 Task: Search one way flight ticket for 1 adult, 1 child, 1 infant in seat in premium economy from Hobbs: Lea County Regional Airport to Greenville: Pitt-greenville Airport on 5-2-2023. Choice of flights is United. Number of bags: 2 carry on bags and 4 checked bags. Outbound departure time preference is 6:30.
Action: Mouse moved to (245, 320)
Screenshot: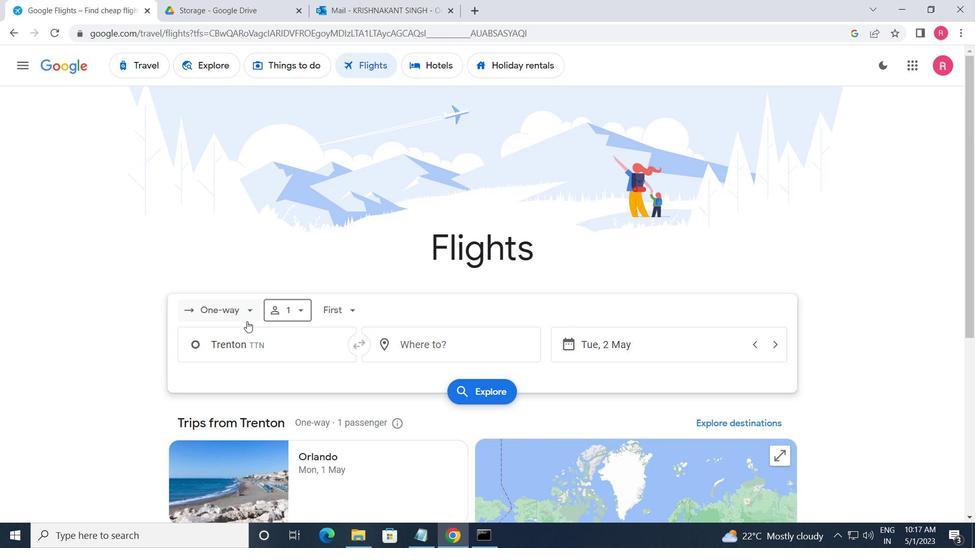 
Action: Mouse pressed left at (245, 320)
Screenshot: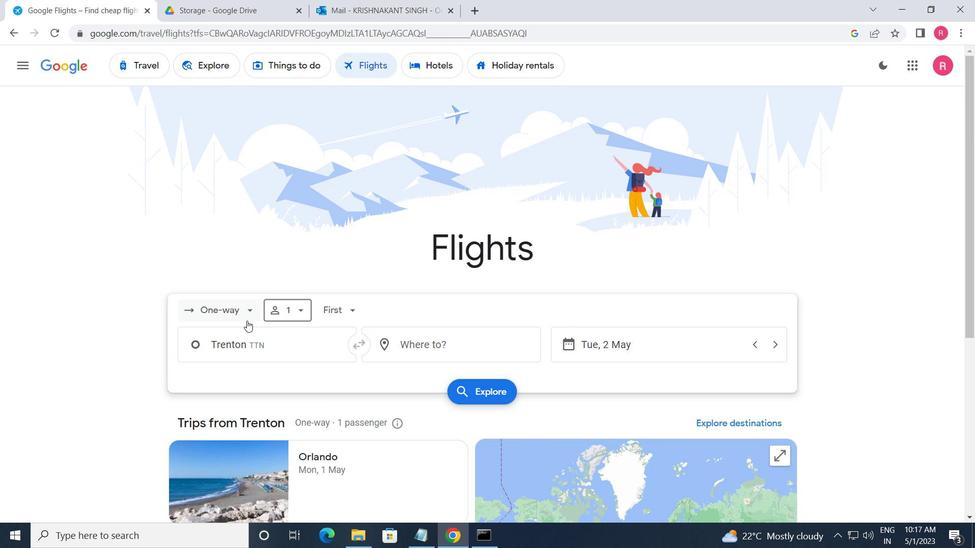 
Action: Mouse moved to (244, 374)
Screenshot: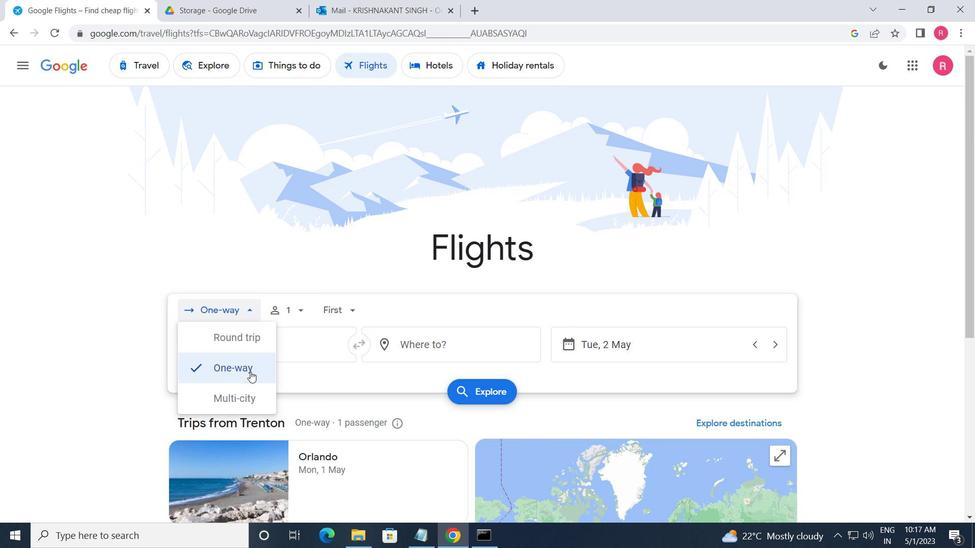 
Action: Mouse pressed left at (244, 374)
Screenshot: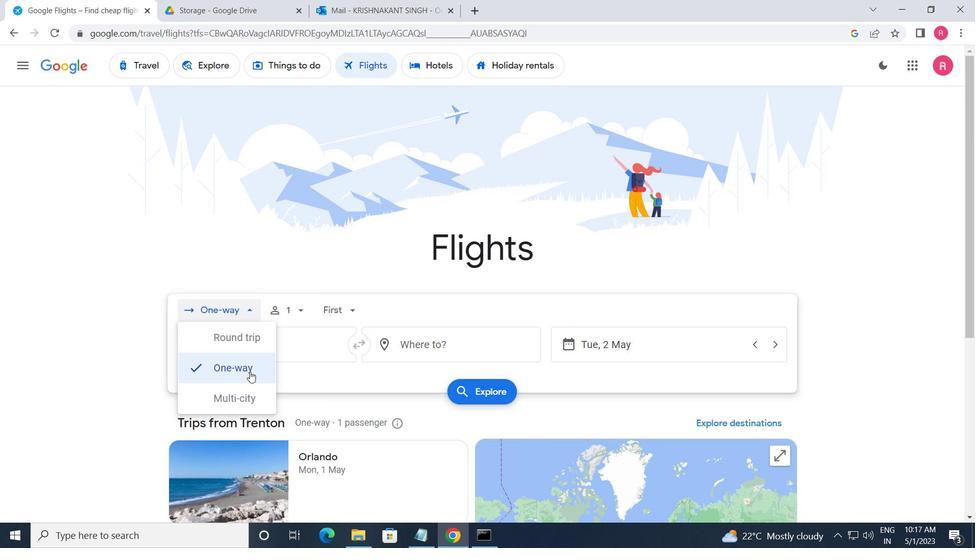 
Action: Mouse moved to (286, 316)
Screenshot: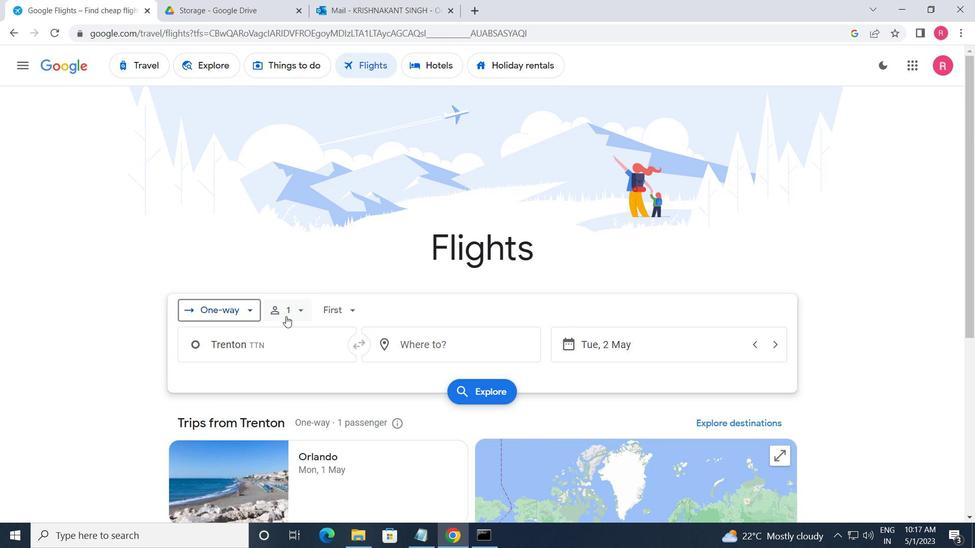 
Action: Mouse pressed left at (286, 316)
Screenshot: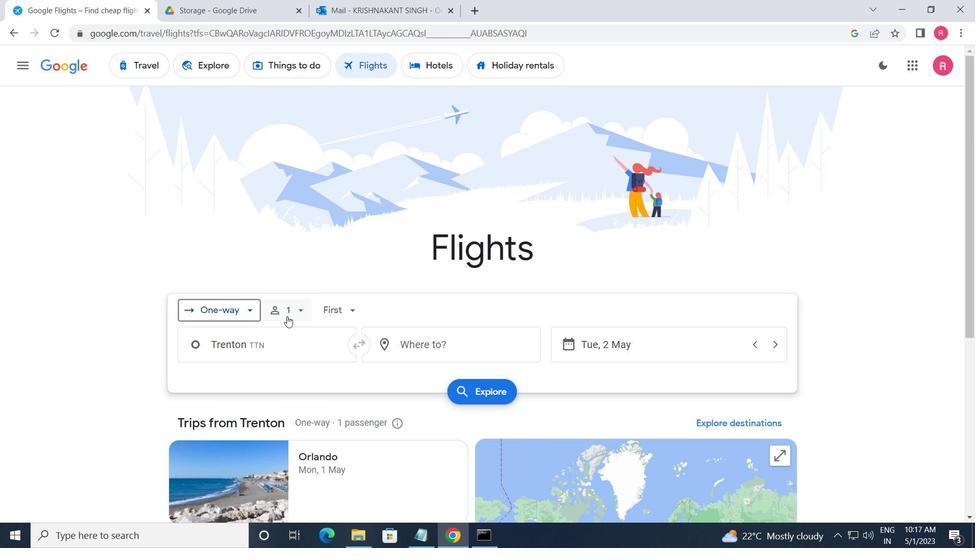 
Action: Mouse moved to (396, 347)
Screenshot: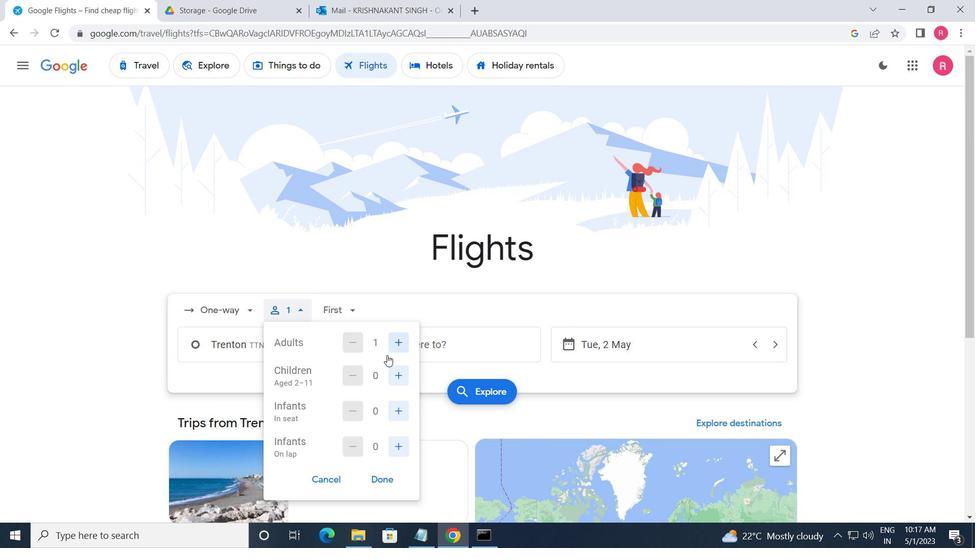
Action: Mouse pressed left at (396, 347)
Screenshot: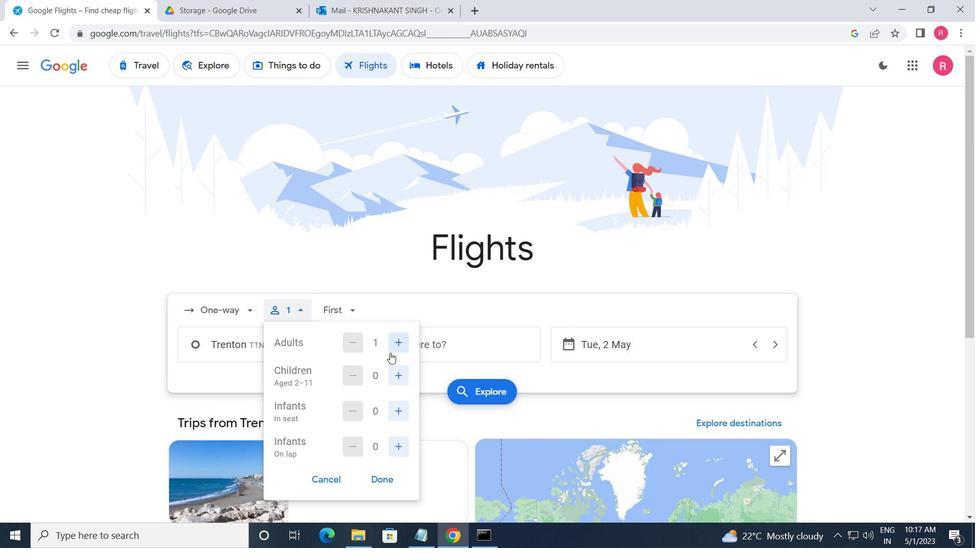
Action: Mouse moved to (396, 347)
Screenshot: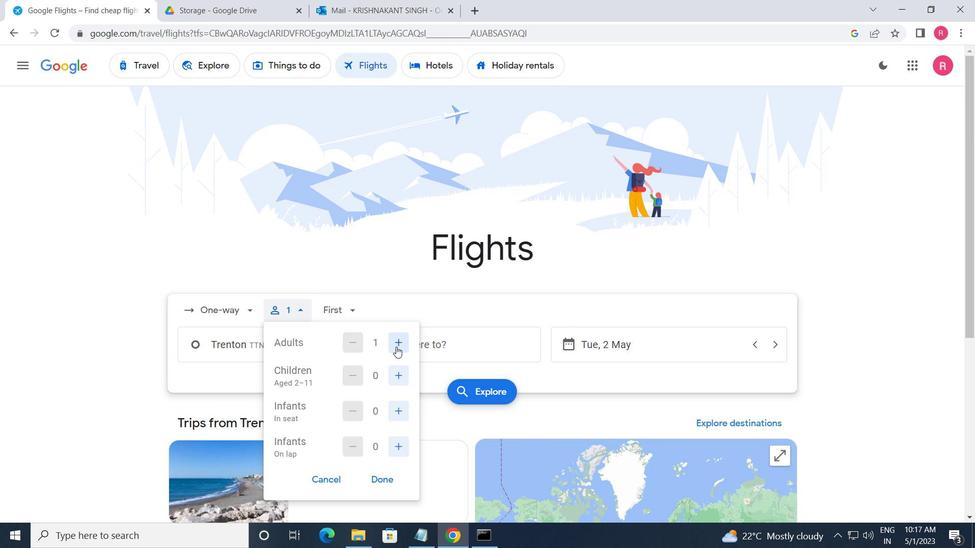 
Action: Mouse pressed left at (396, 347)
Screenshot: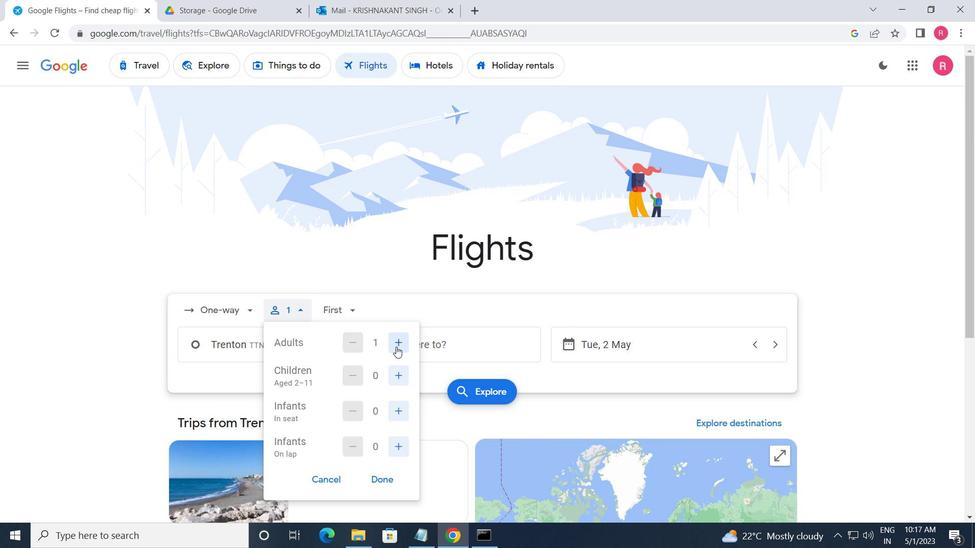 
Action: Mouse pressed left at (396, 347)
Screenshot: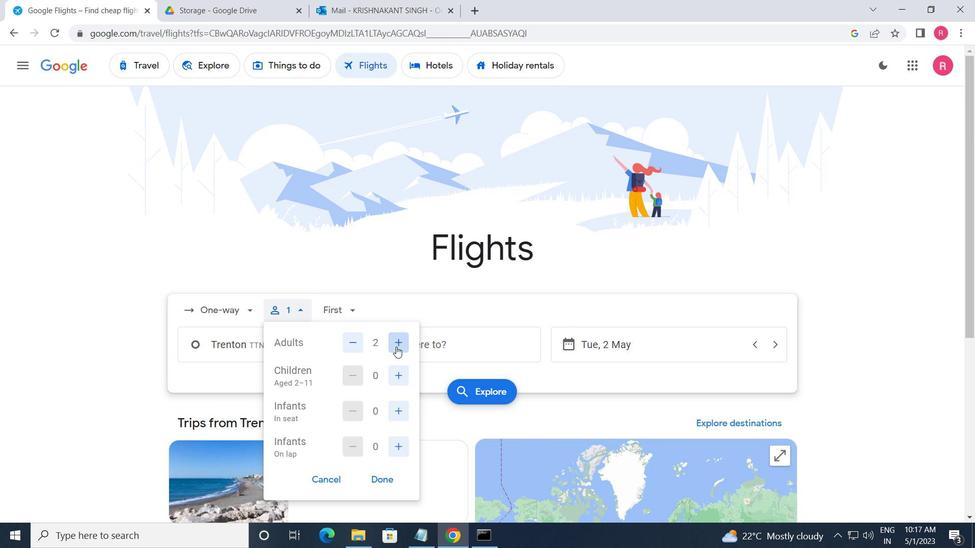 
Action: Mouse pressed left at (396, 347)
Screenshot: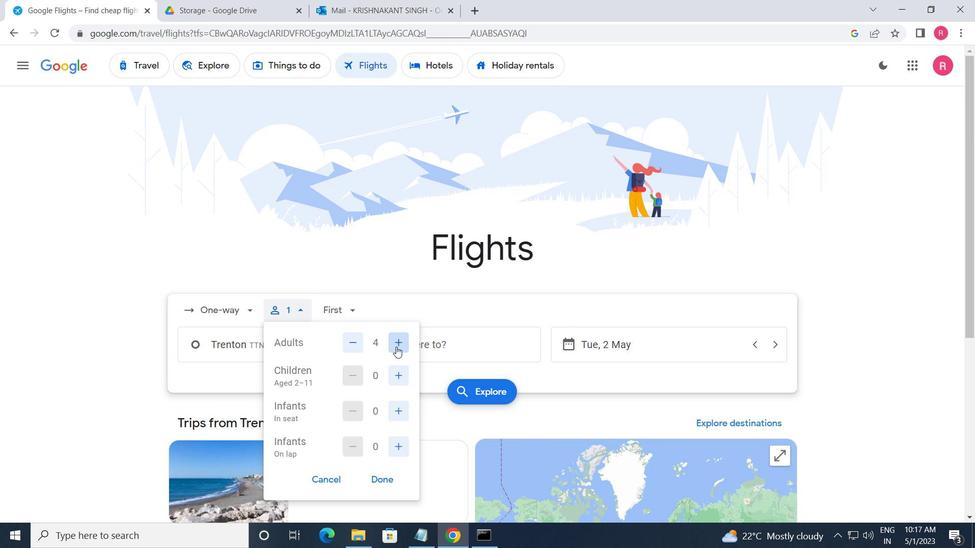 
Action: Mouse moved to (395, 370)
Screenshot: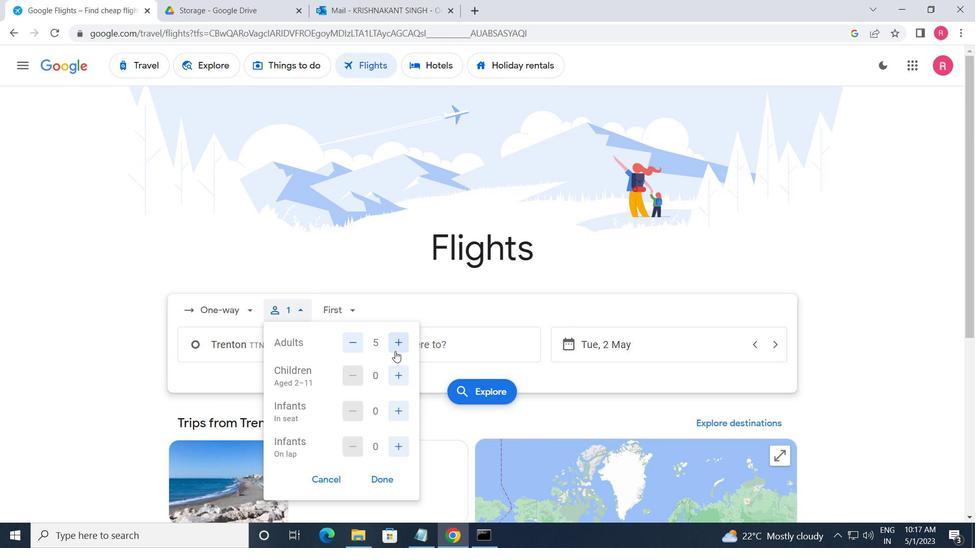 
Action: Mouse pressed left at (395, 370)
Screenshot: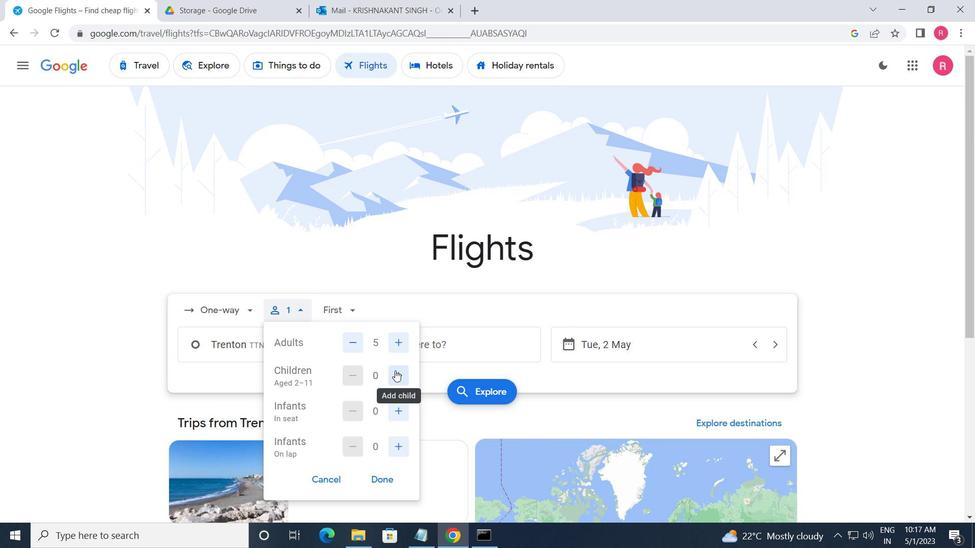 
Action: Mouse pressed left at (395, 370)
Screenshot: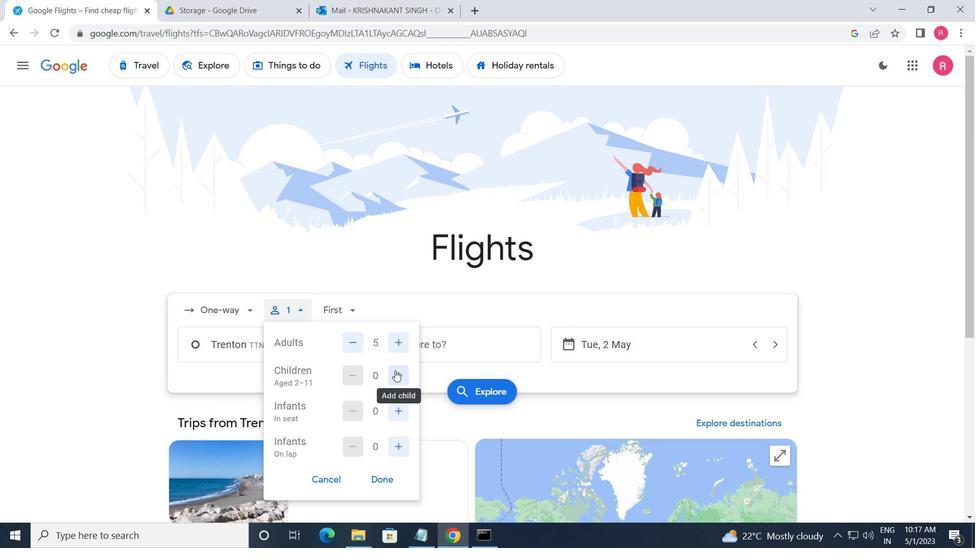 
Action: Mouse moved to (396, 415)
Screenshot: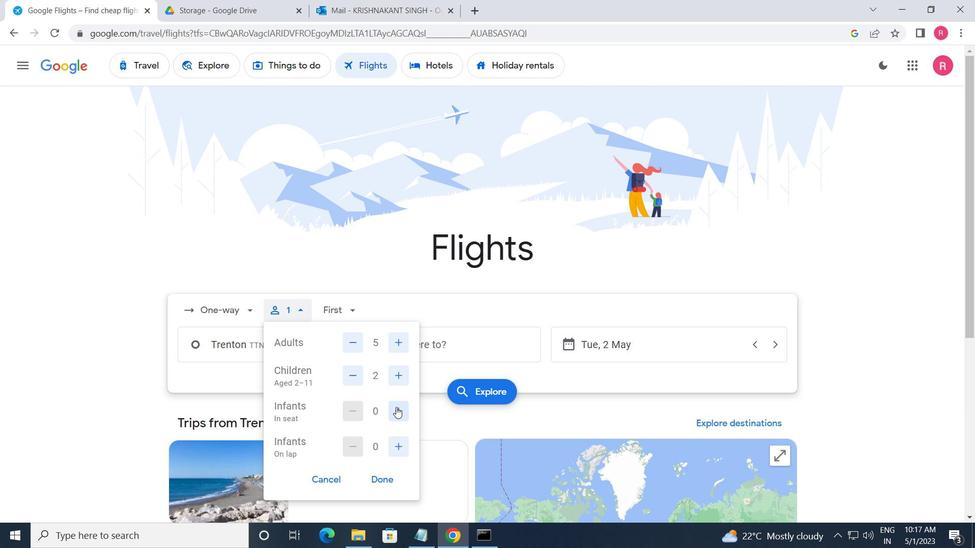 
Action: Mouse pressed left at (396, 415)
Screenshot: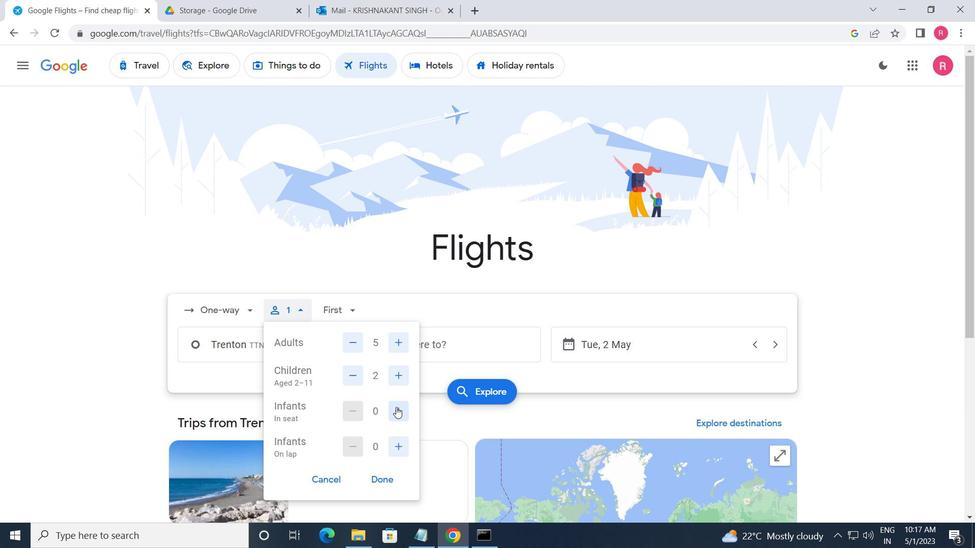 
Action: Mouse moved to (397, 445)
Screenshot: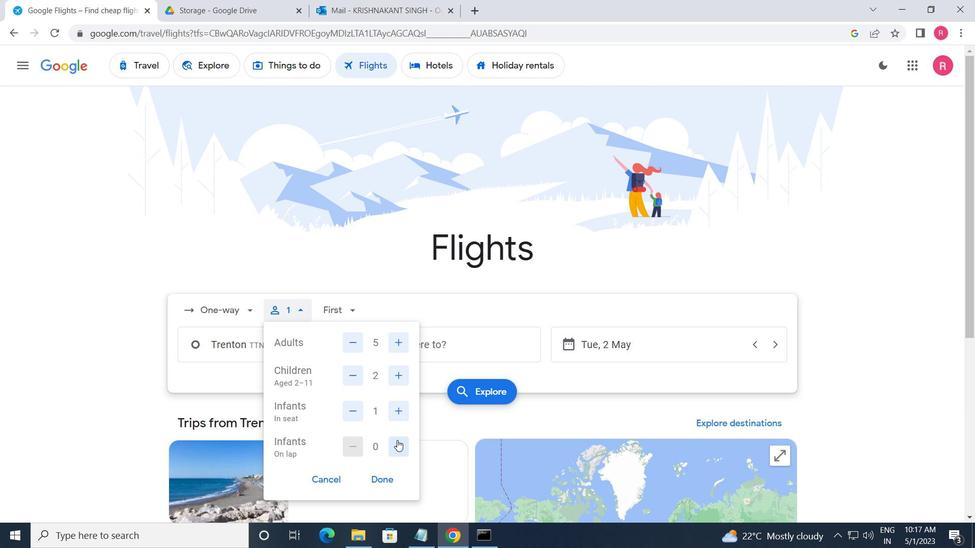 
Action: Mouse pressed left at (397, 445)
Screenshot: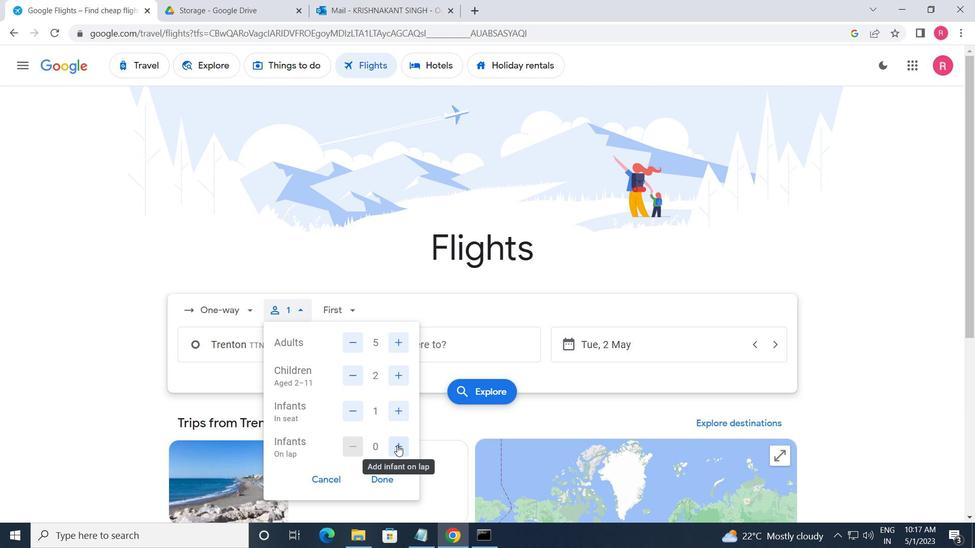 
Action: Mouse moved to (388, 478)
Screenshot: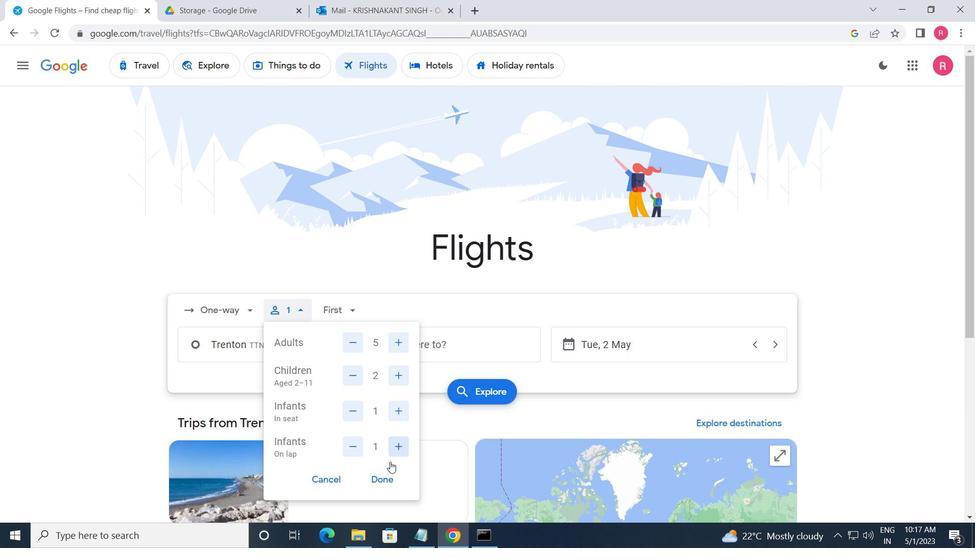 
Action: Mouse pressed left at (388, 478)
Screenshot: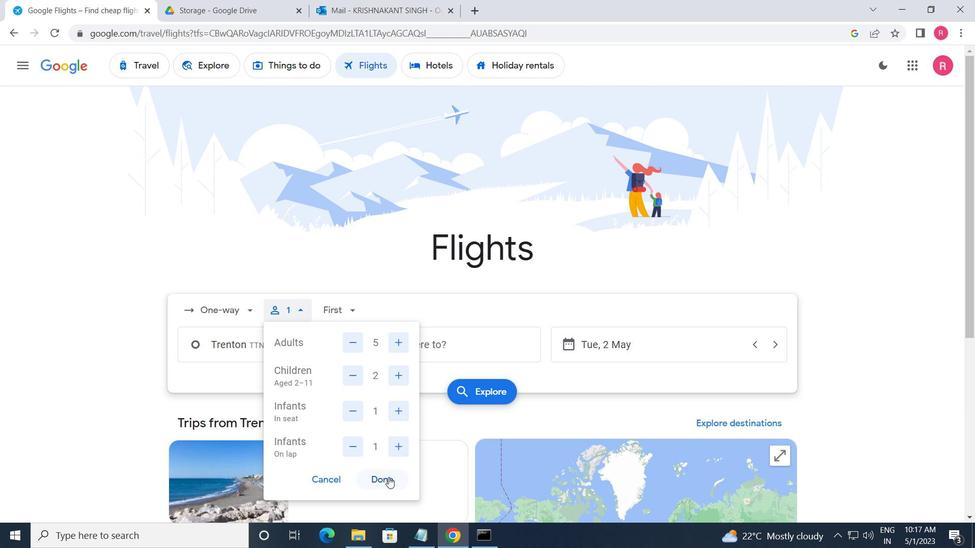 
Action: Mouse moved to (333, 311)
Screenshot: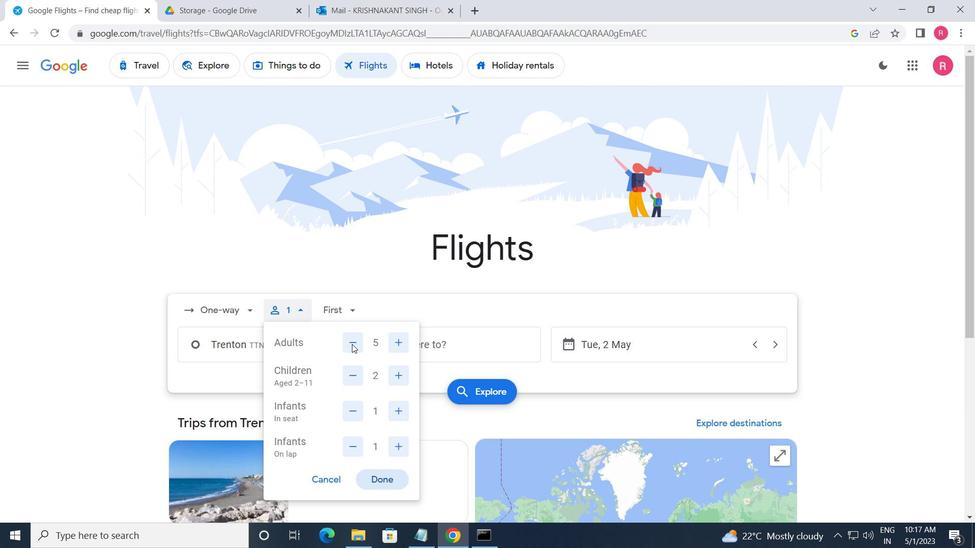 
Action: Mouse pressed left at (333, 311)
Screenshot: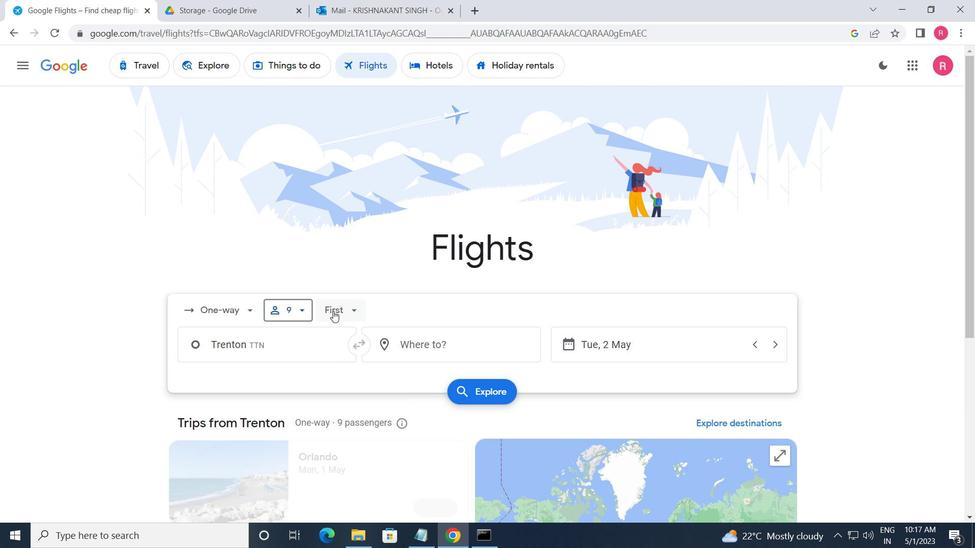 
Action: Mouse moved to (385, 340)
Screenshot: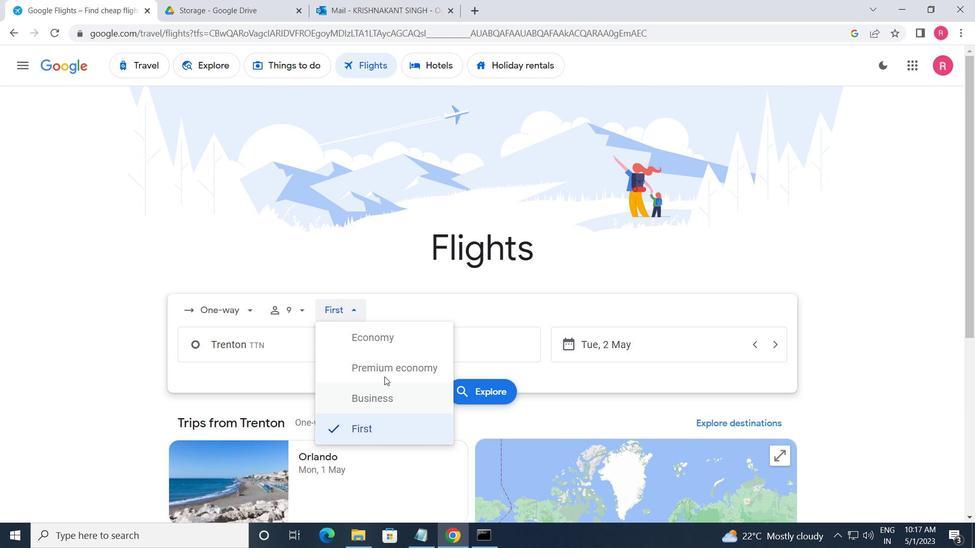 
Action: Mouse pressed left at (385, 340)
Screenshot: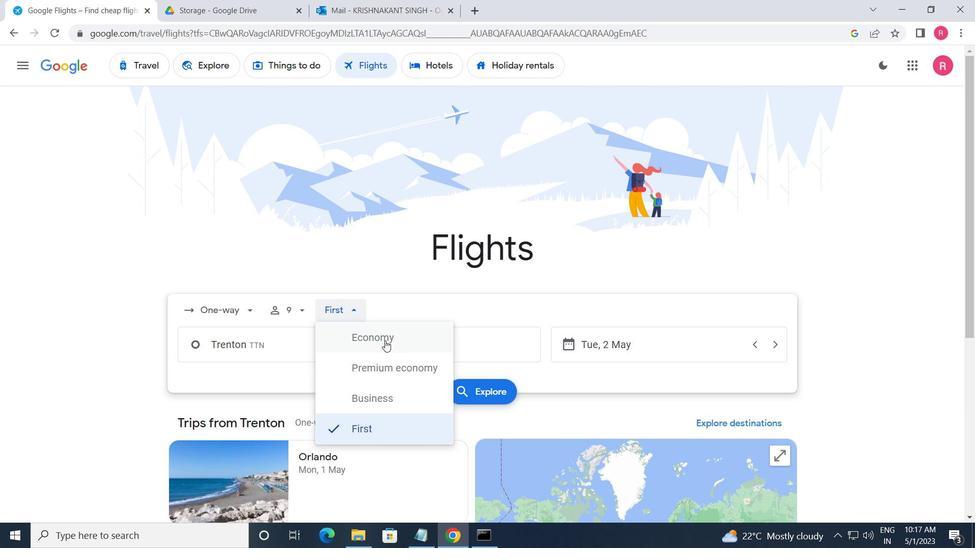 
Action: Mouse moved to (319, 354)
Screenshot: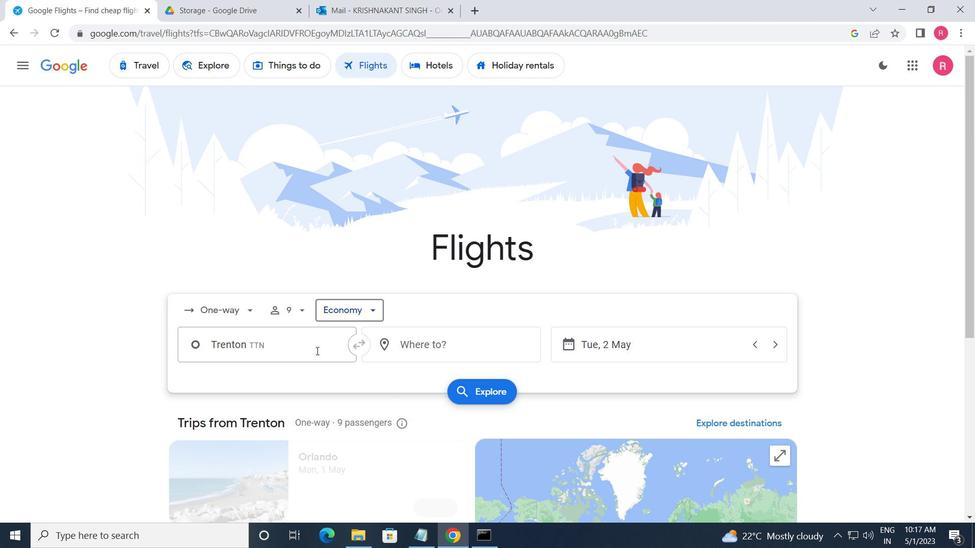 
Action: Mouse pressed left at (319, 354)
Screenshot: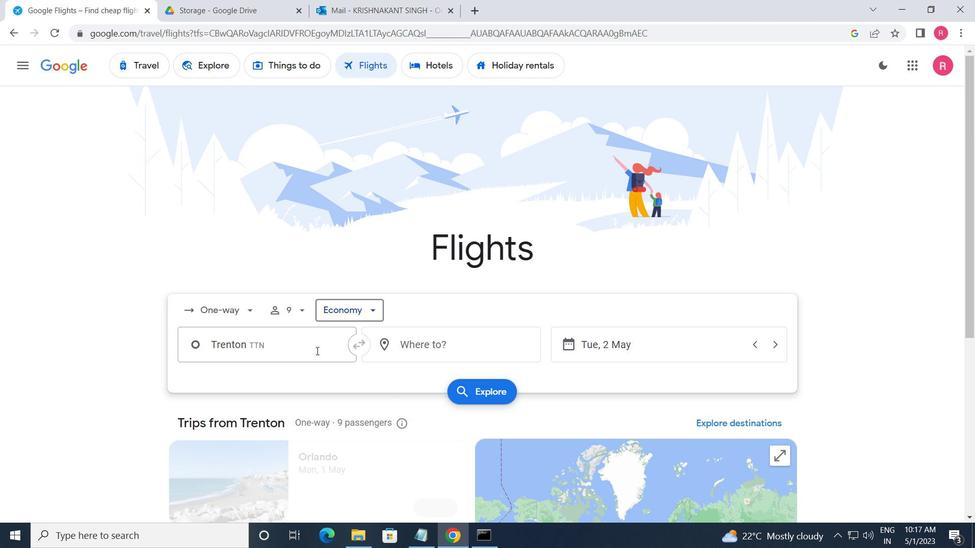 
Action: Mouse moved to (246, 349)
Screenshot: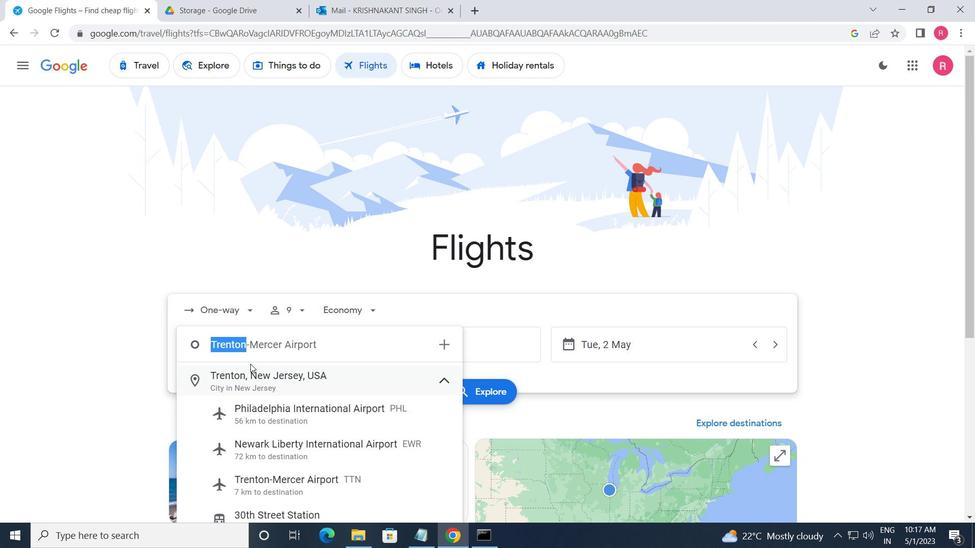 
Action: Key pressed <Key.shift>ALBU
Screenshot: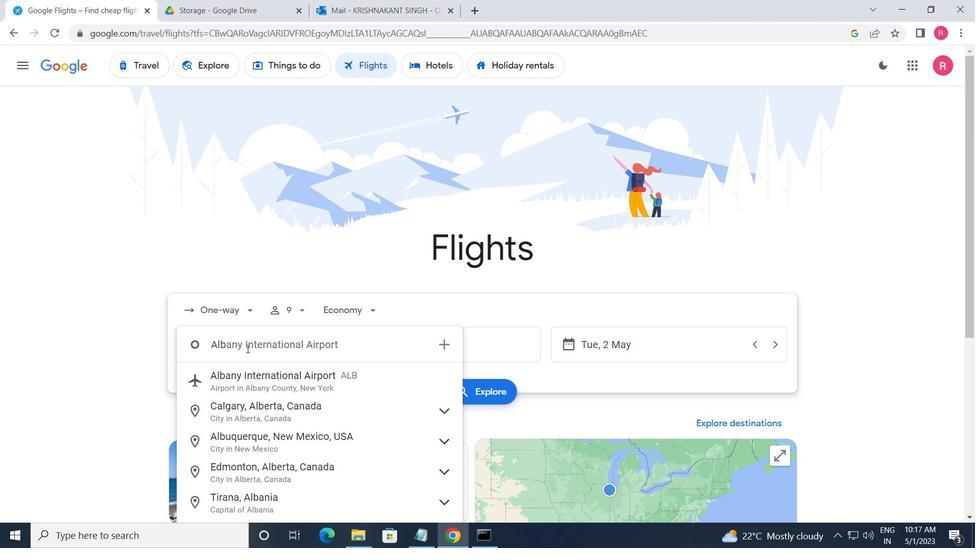 
Action: Mouse moved to (291, 415)
Screenshot: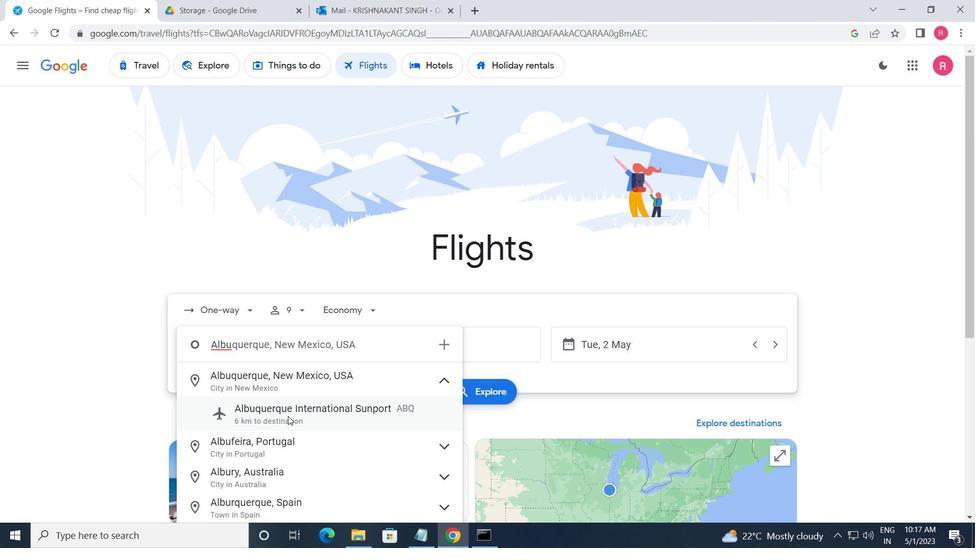 
Action: Mouse pressed left at (291, 415)
Screenshot: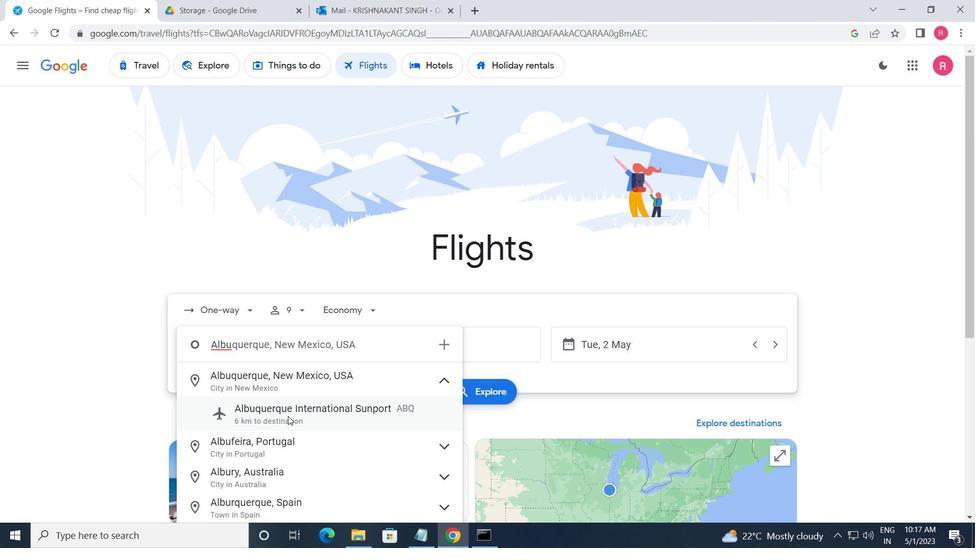 
Action: Mouse moved to (500, 335)
Screenshot: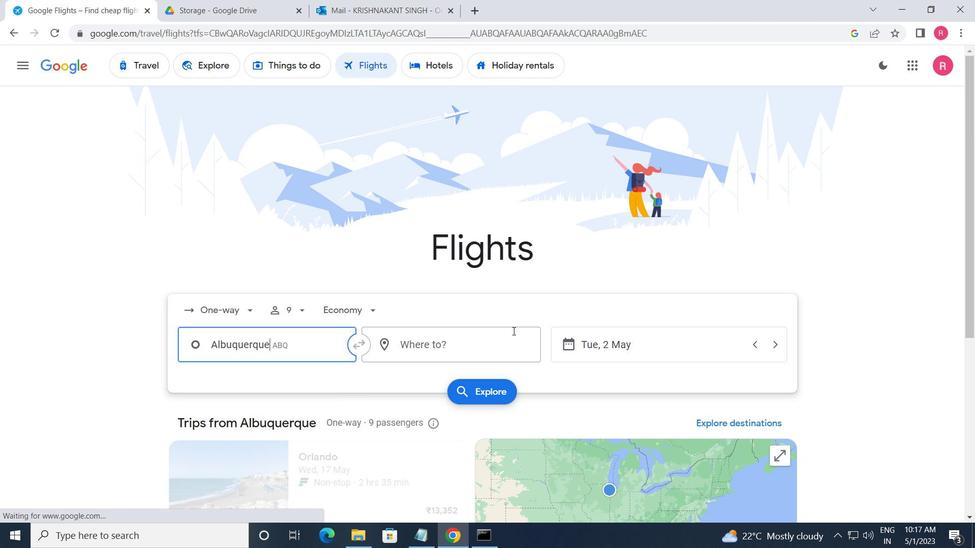 
Action: Mouse pressed left at (500, 335)
Screenshot: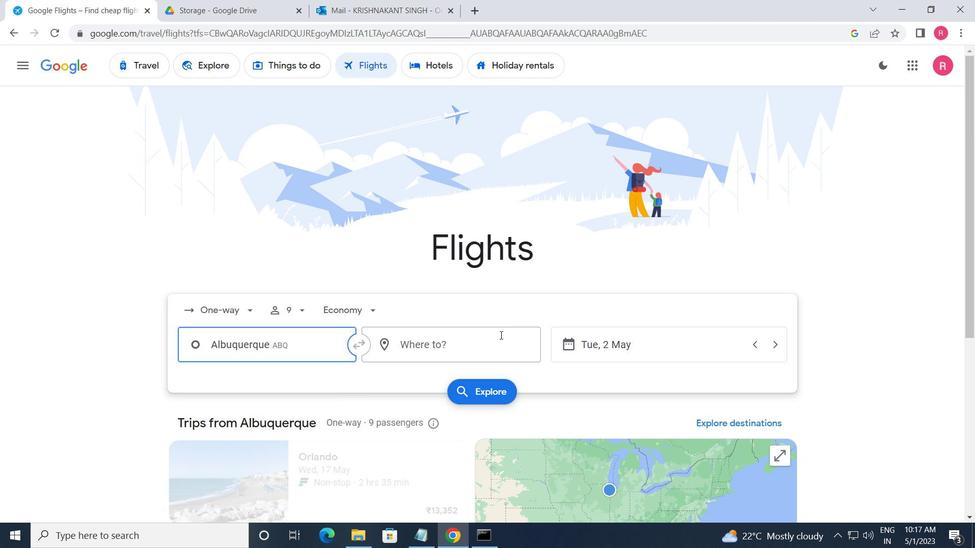 
Action: Mouse moved to (444, 473)
Screenshot: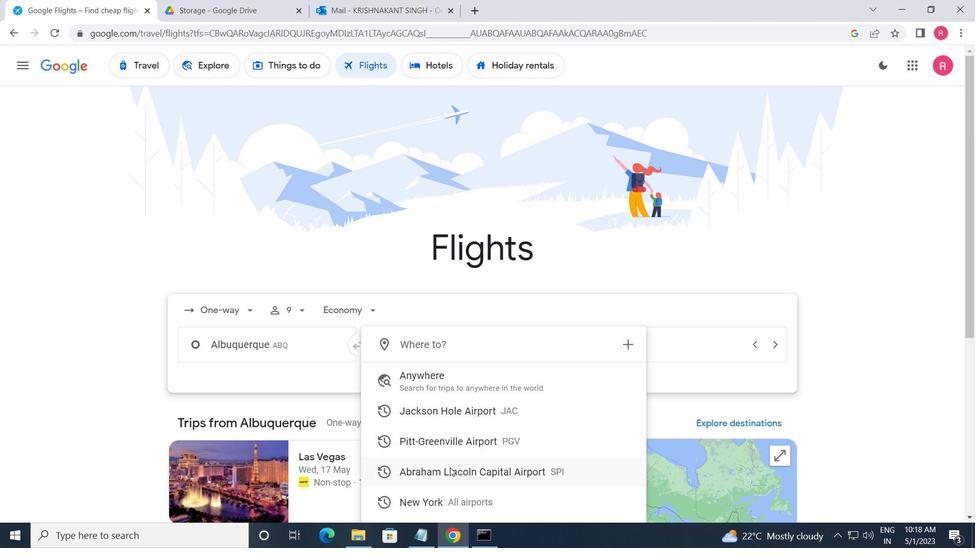
Action: Mouse pressed left at (444, 473)
Screenshot: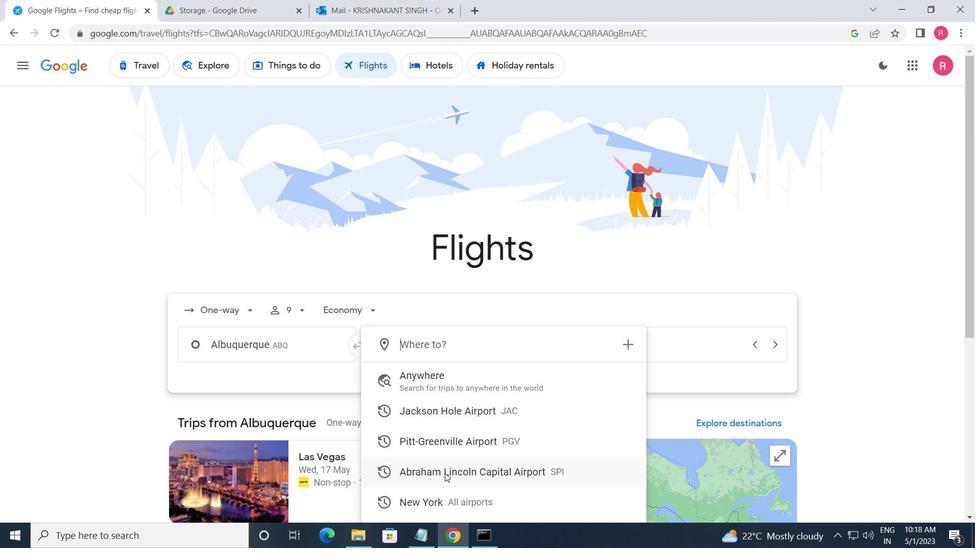 
Action: Mouse moved to (652, 346)
Screenshot: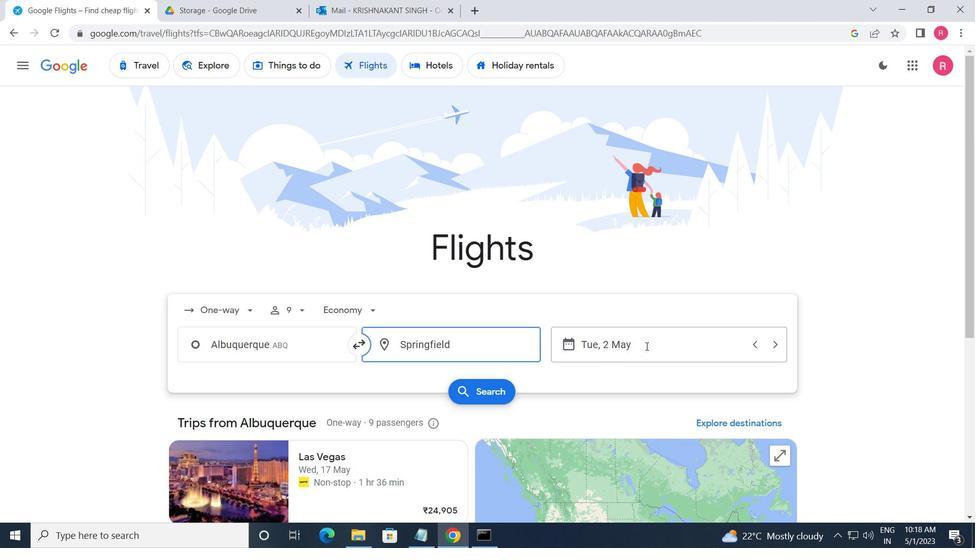 
Action: Mouse pressed left at (652, 346)
Screenshot: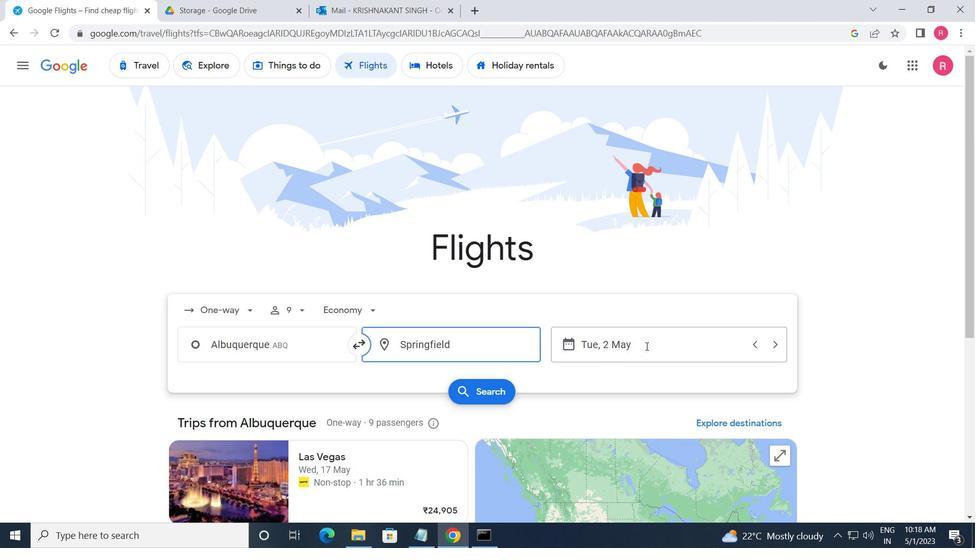 
Action: Mouse moved to (401, 292)
Screenshot: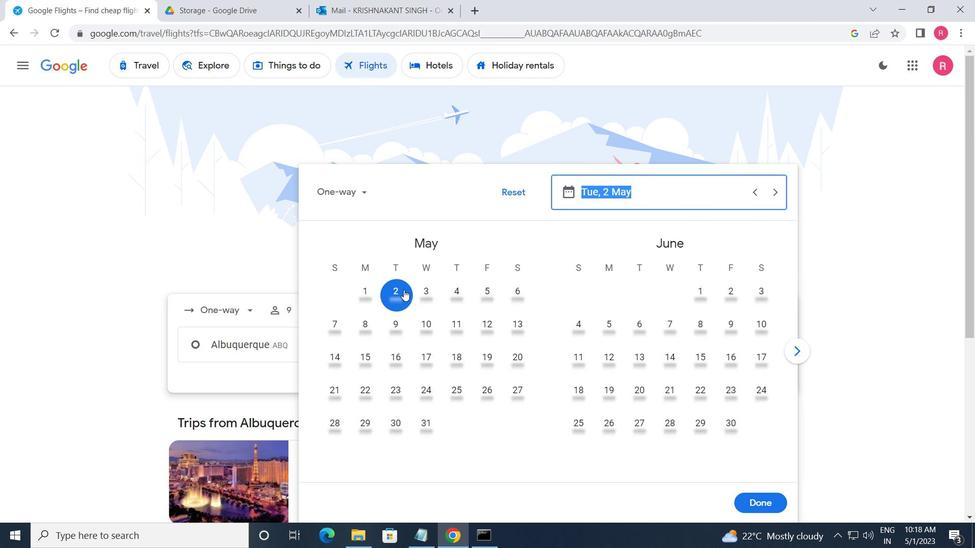 
Action: Mouse pressed left at (401, 292)
Screenshot: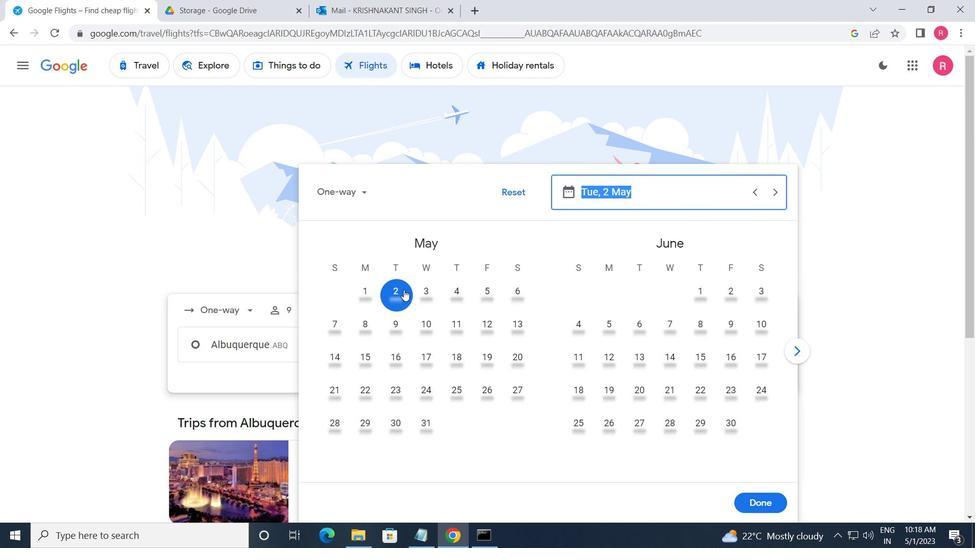 
Action: Mouse moved to (767, 501)
Screenshot: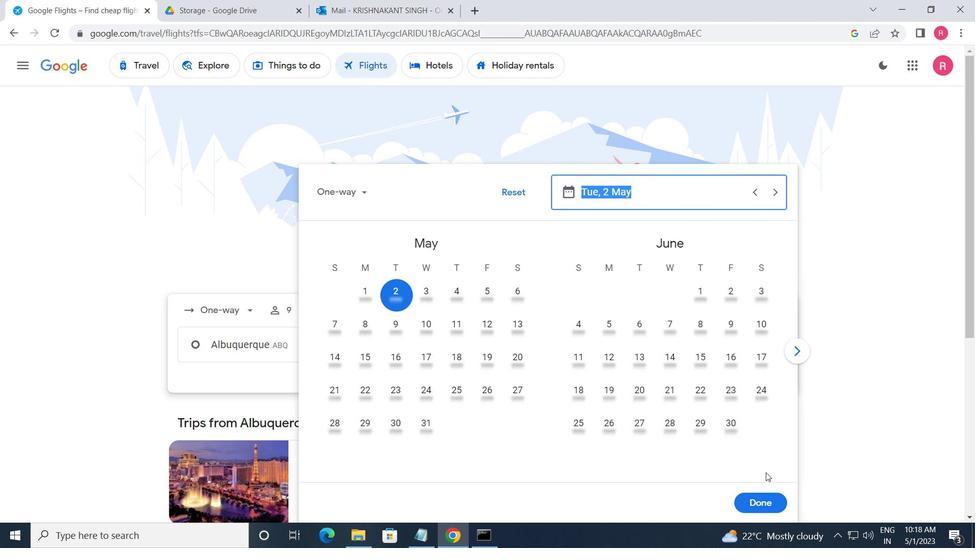 
Action: Mouse pressed left at (767, 501)
Screenshot: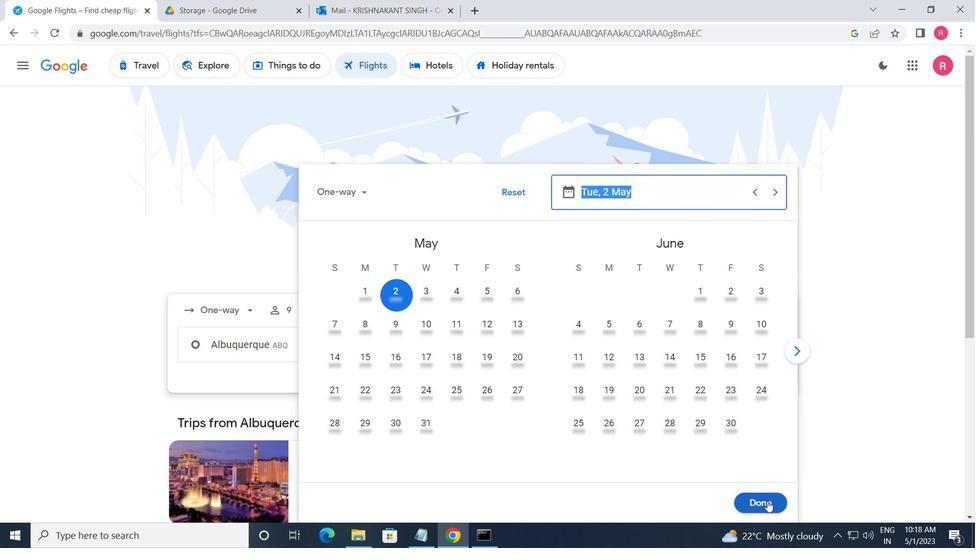 
Action: Mouse moved to (498, 401)
Screenshot: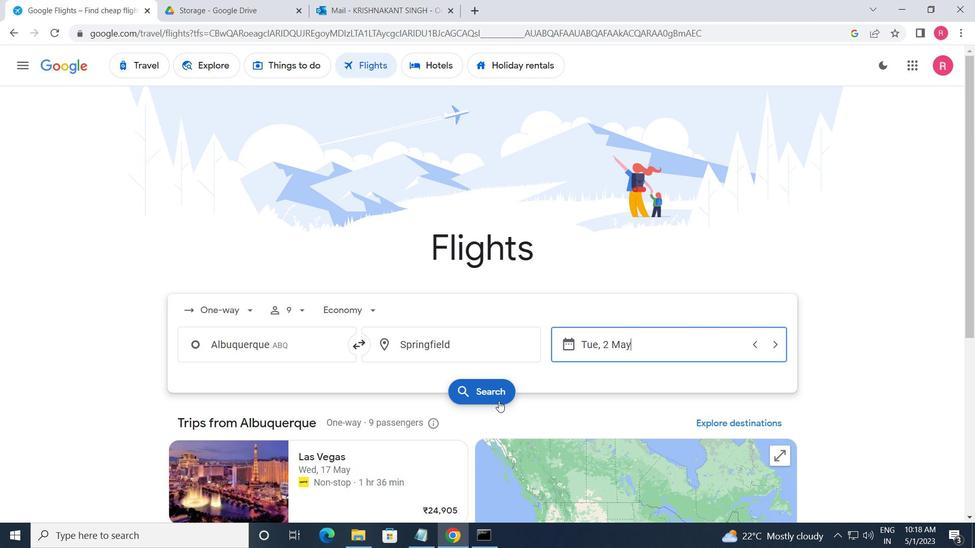 
Action: Mouse pressed left at (498, 401)
Screenshot: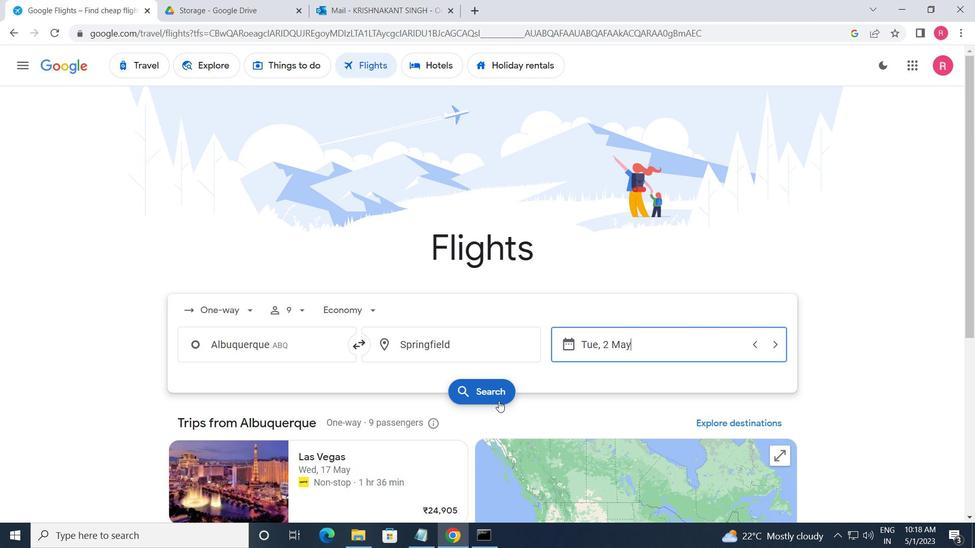
Action: Mouse moved to (188, 194)
Screenshot: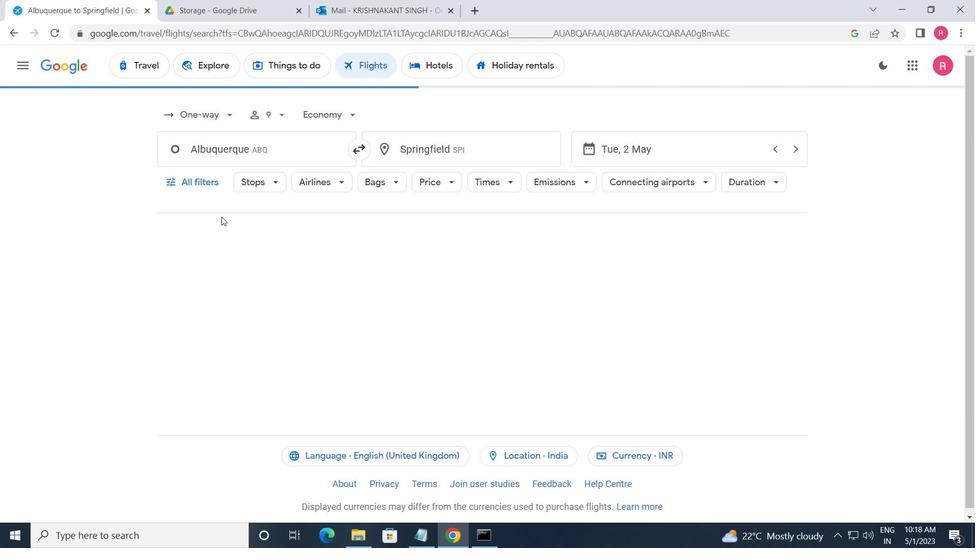 
Action: Mouse pressed left at (188, 194)
Screenshot: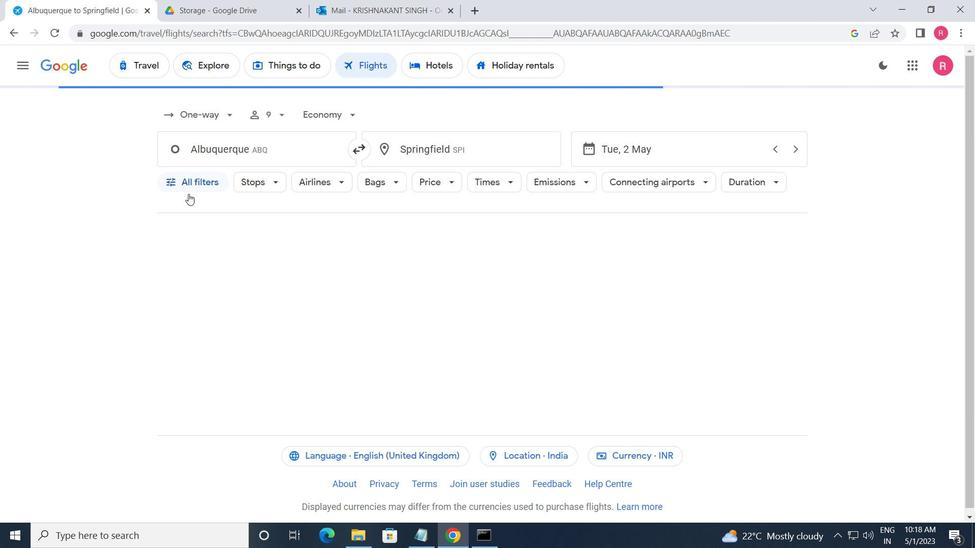 
Action: Mouse moved to (219, 391)
Screenshot: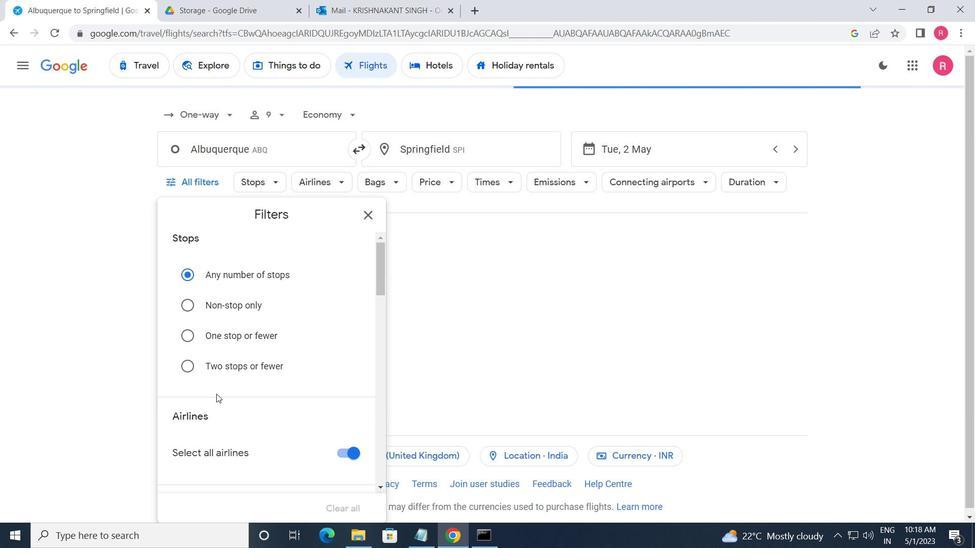 
Action: Mouse scrolled (219, 390) with delta (0, 0)
Screenshot: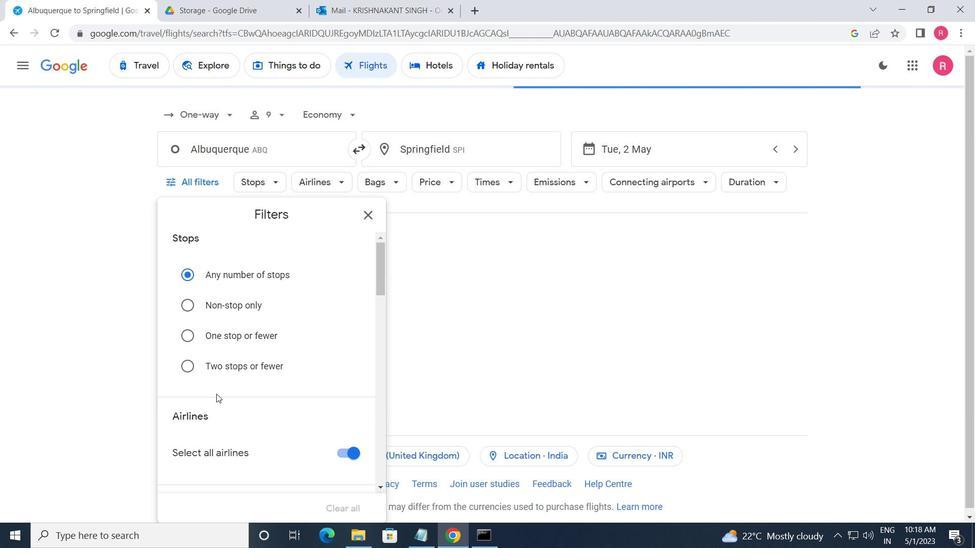 
Action: Mouse moved to (225, 387)
Screenshot: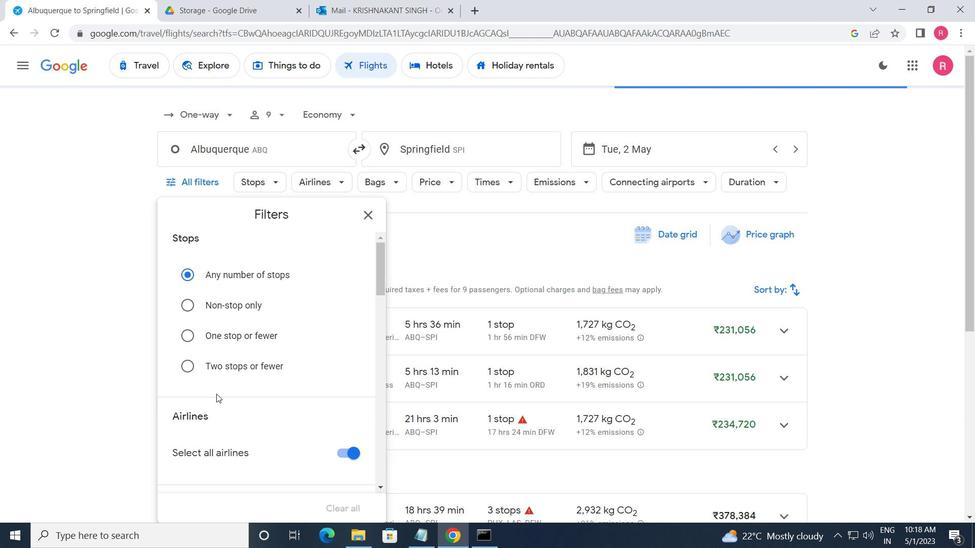 
Action: Mouse scrolled (225, 387) with delta (0, 0)
Screenshot: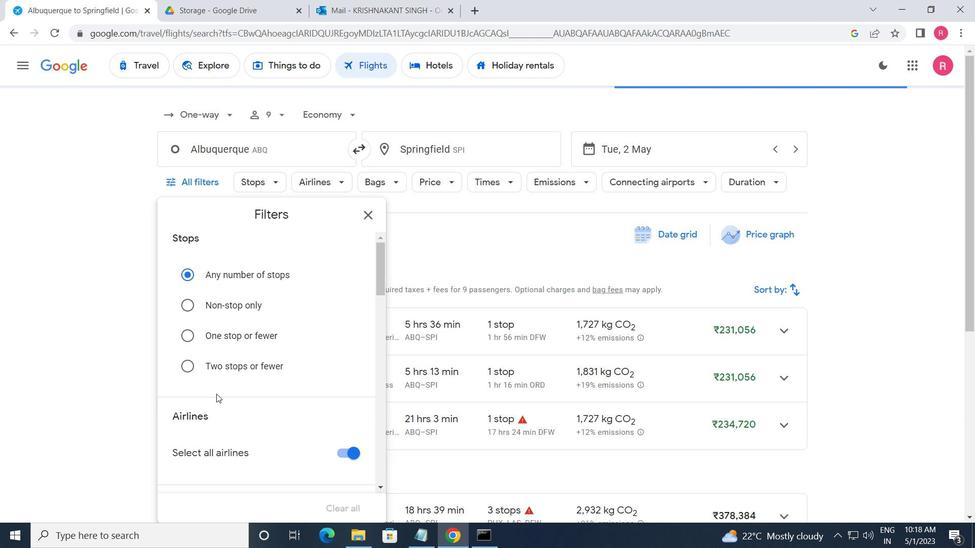 
Action: Mouse moved to (226, 384)
Screenshot: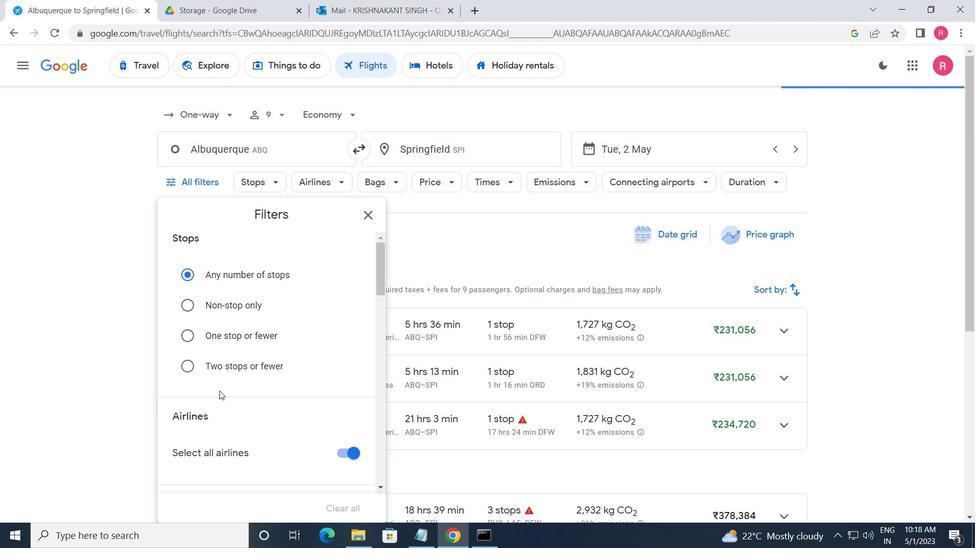 
Action: Mouse scrolled (226, 383) with delta (0, 0)
Screenshot: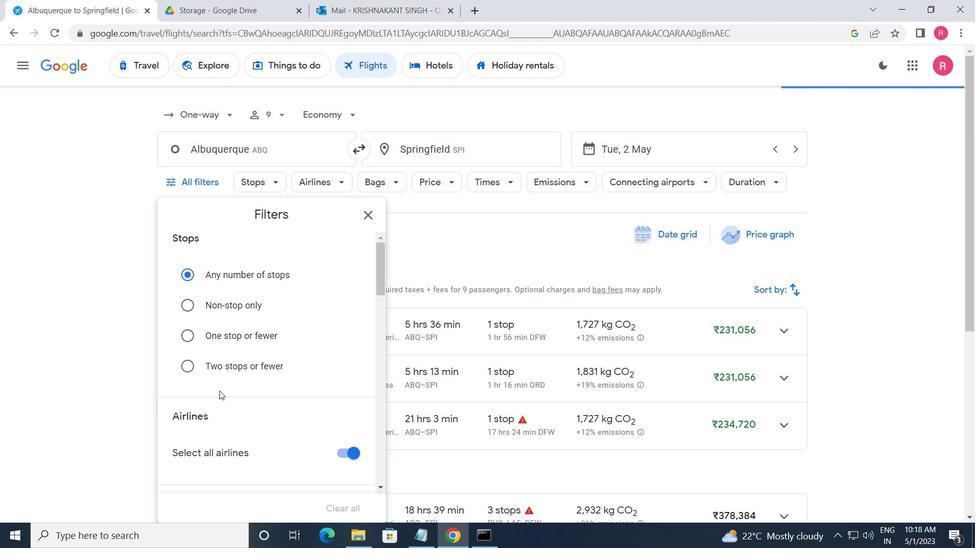 
Action: Mouse moved to (226, 374)
Screenshot: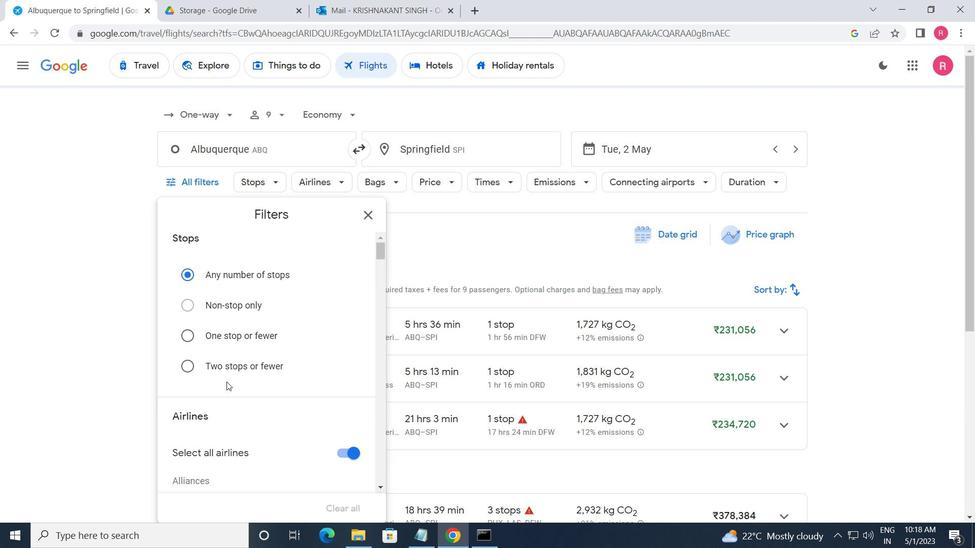 
Action: Mouse scrolled (226, 373) with delta (0, 0)
Screenshot: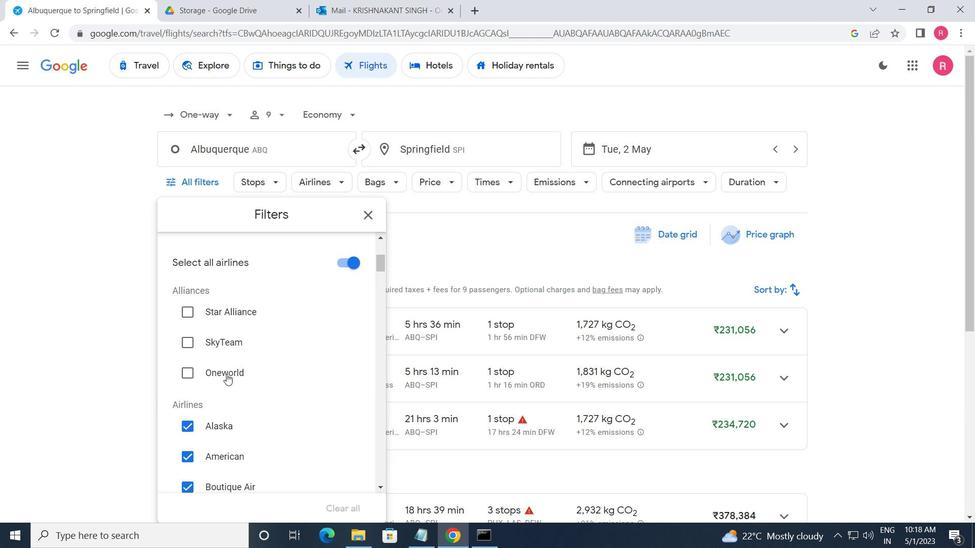 
Action: Mouse scrolled (226, 373) with delta (0, 0)
Screenshot: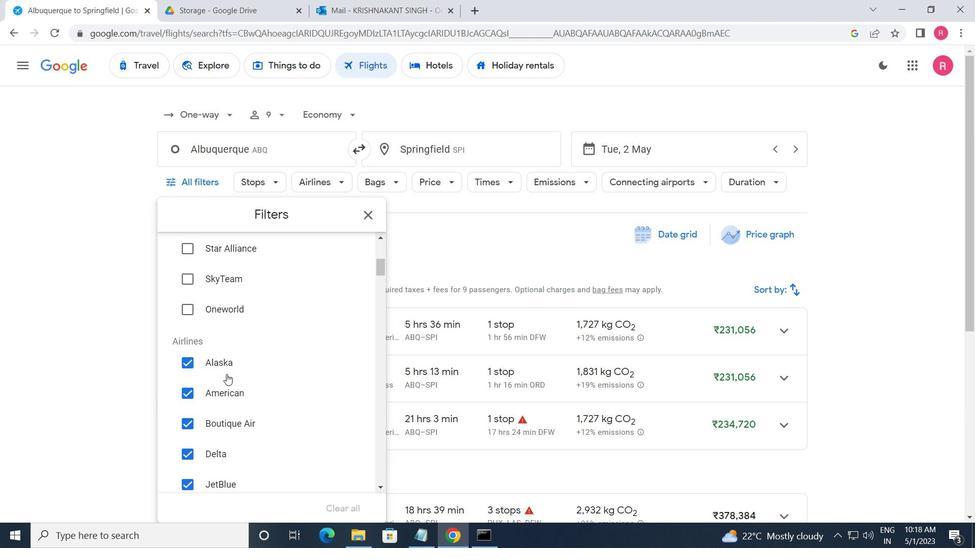 
Action: Mouse scrolled (226, 373) with delta (0, 0)
Screenshot: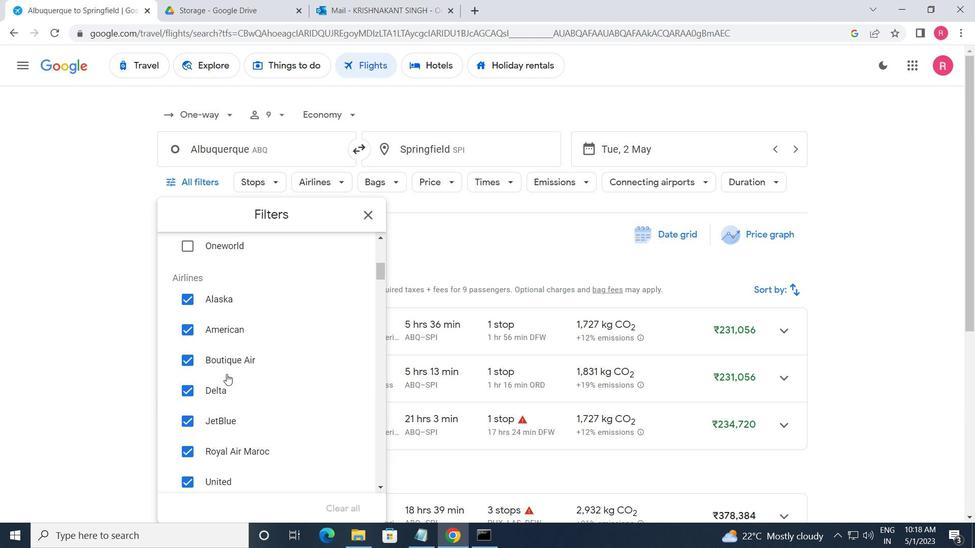 
Action: Mouse scrolled (226, 374) with delta (0, 0)
Screenshot: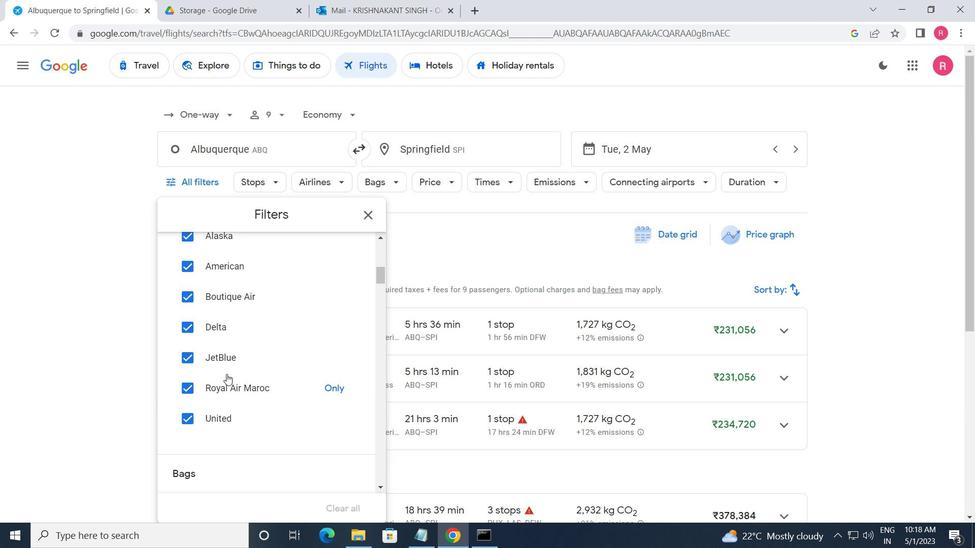 
Action: Mouse scrolled (226, 374) with delta (0, 0)
Screenshot: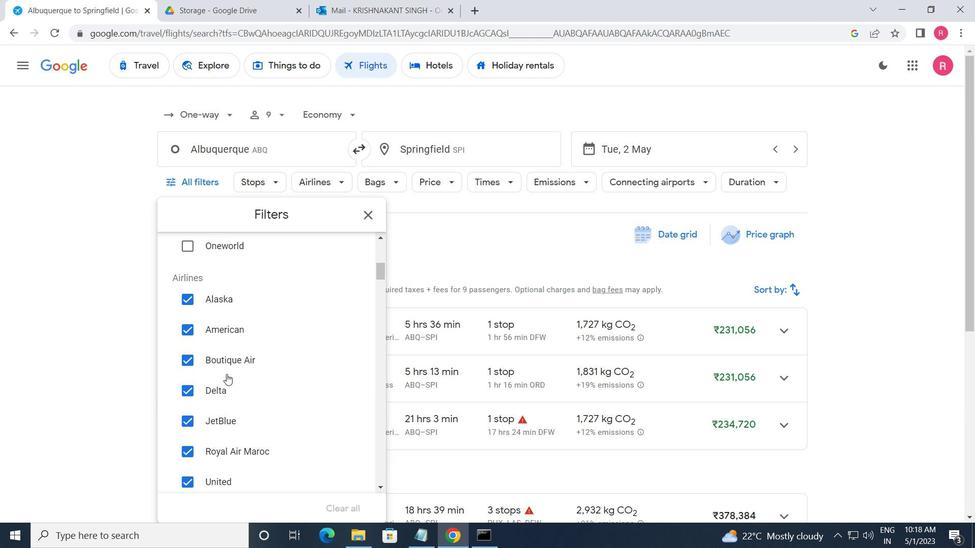 
Action: Mouse scrolled (226, 374) with delta (0, 0)
Screenshot: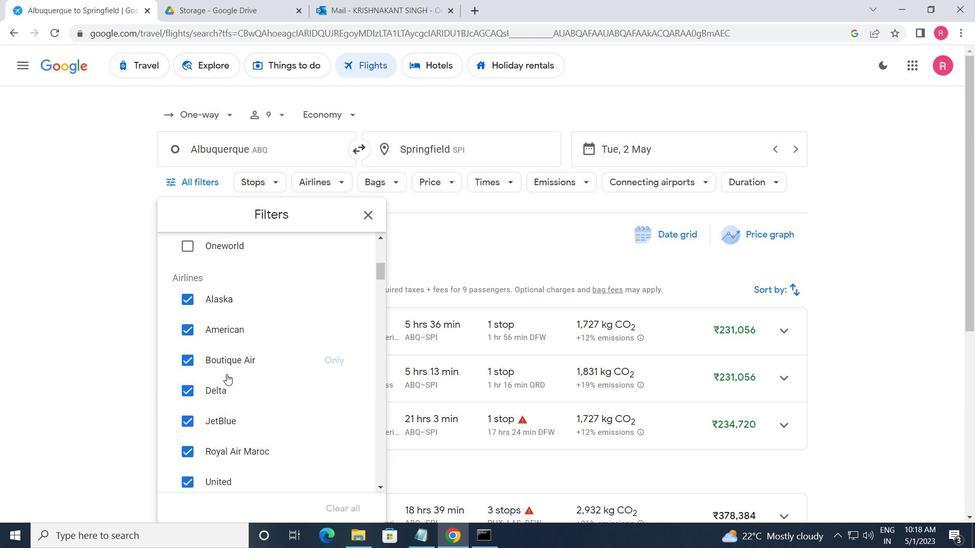
Action: Mouse scrolled (226, 374) with delta (0, 0)
Screenshot: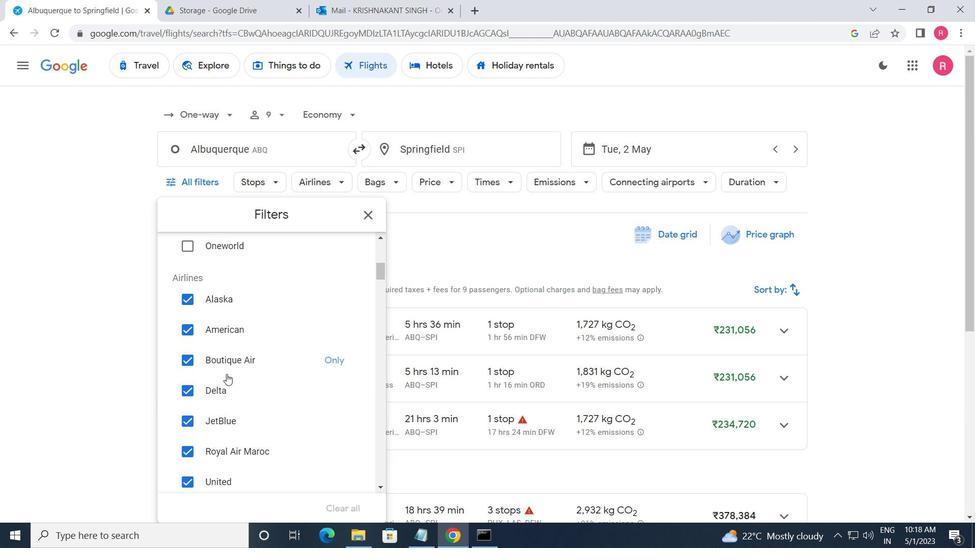 
Action: Mouse moved to (250, 400)
Screenshot: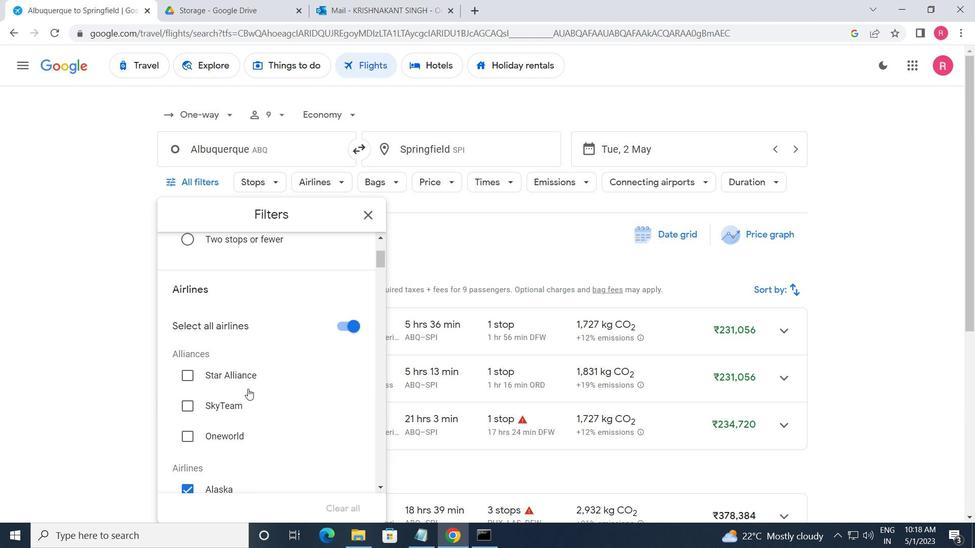 
Action: Mouse scrolled (250, 399) with delta (0, 0)
Screenshot: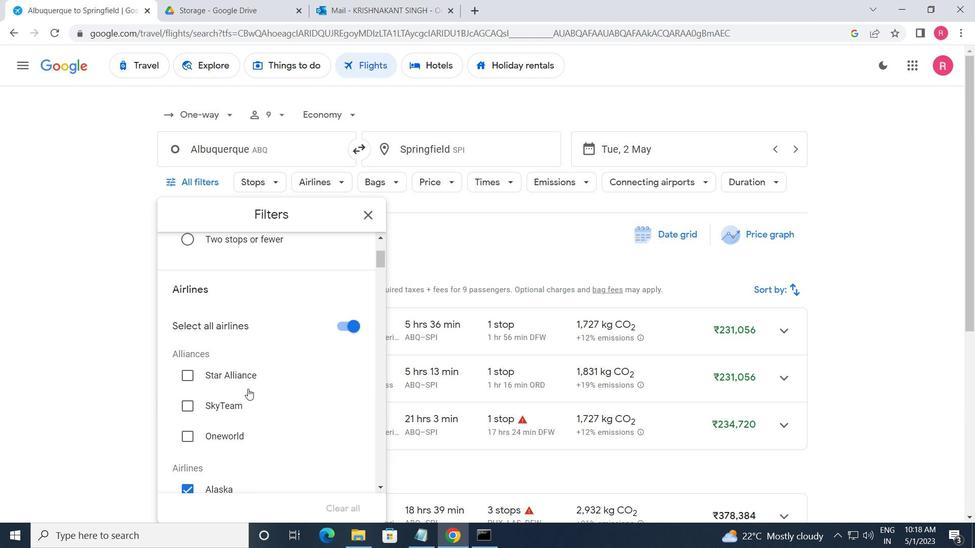 
Action: Mouse scrolled (250, 399) with delta (0, 0)
Screenshot: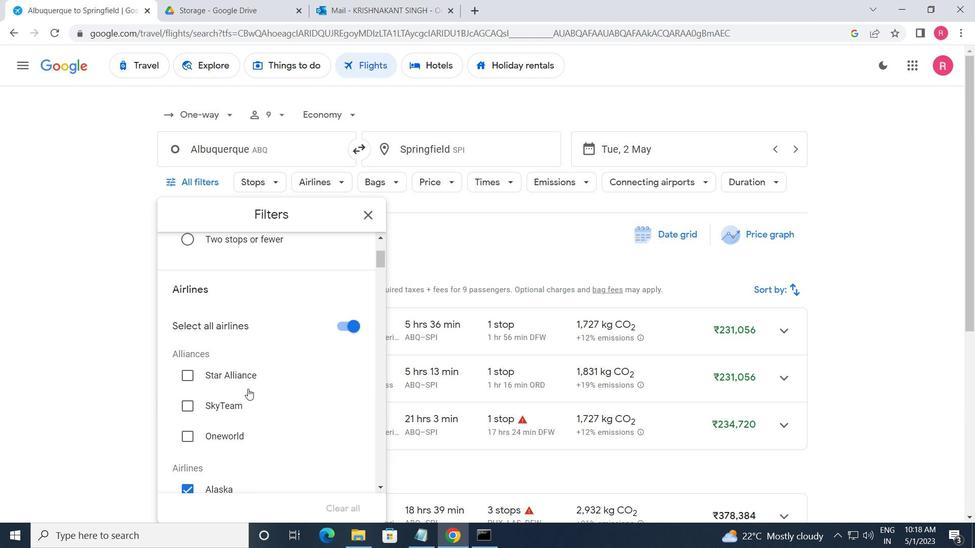 
Action: Mouse scrolled (250, 399) with delta (0, 0)
Screenshot: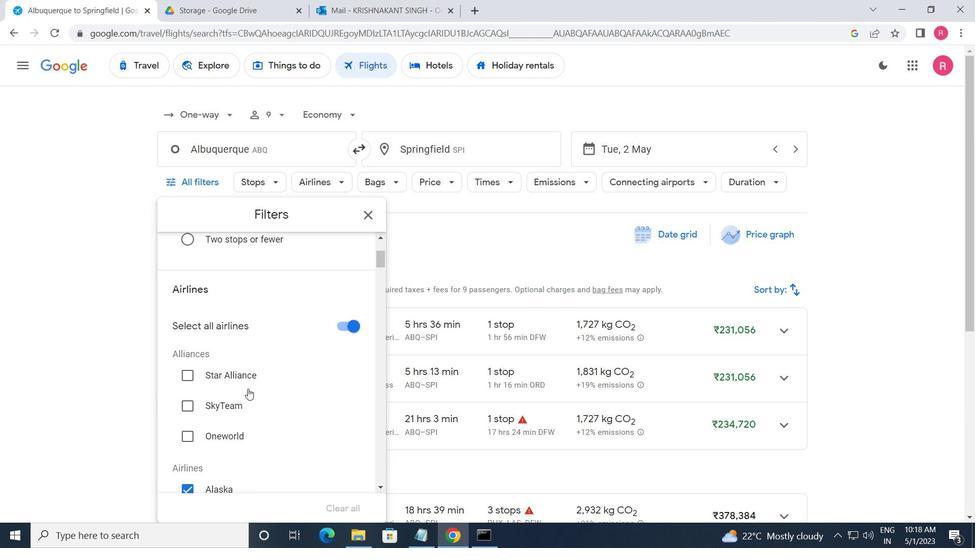 
Action: Mouse moved to (250, 401)
Screenshot: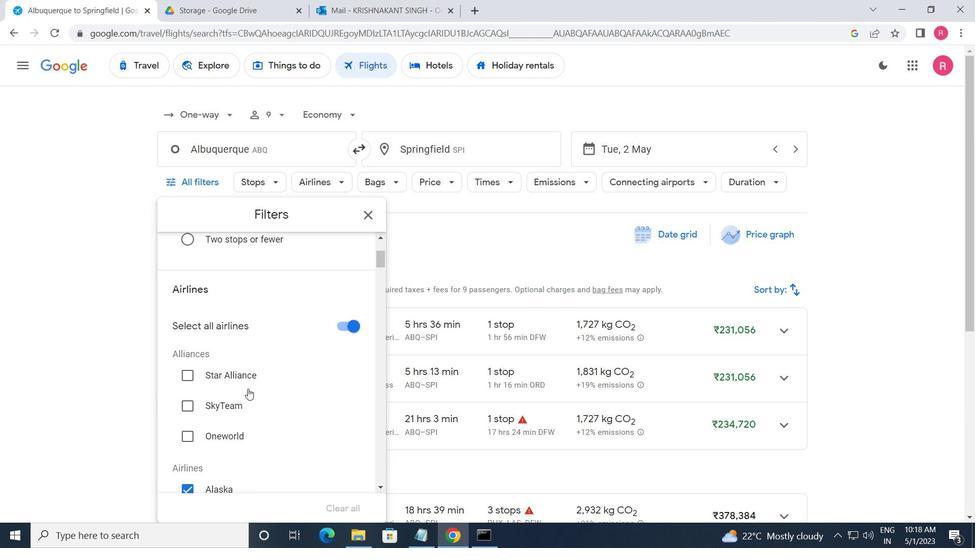 
Action: Mouse scrolled (250, 400) with delta (0, 0)
Screenshot: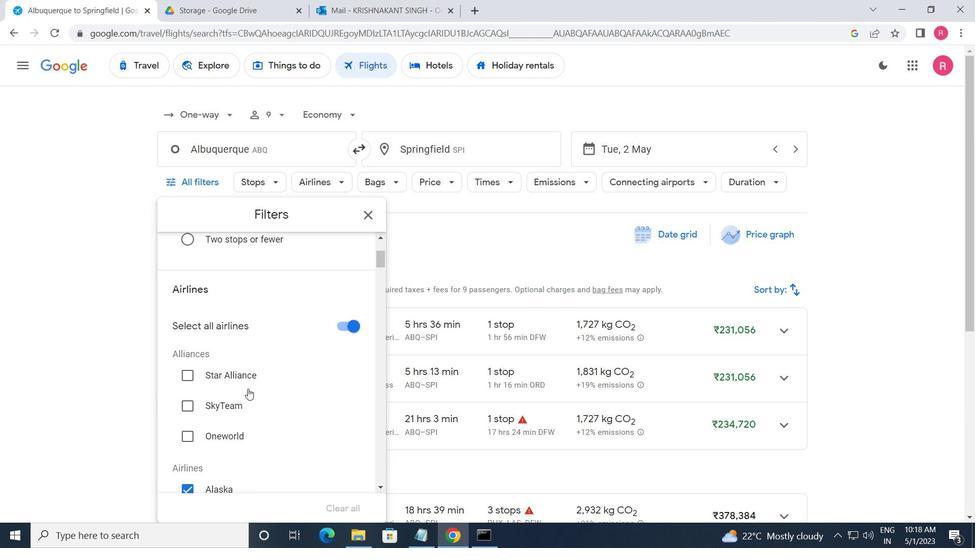 
Action: Mouse moved to (248, 398)
Screenshot: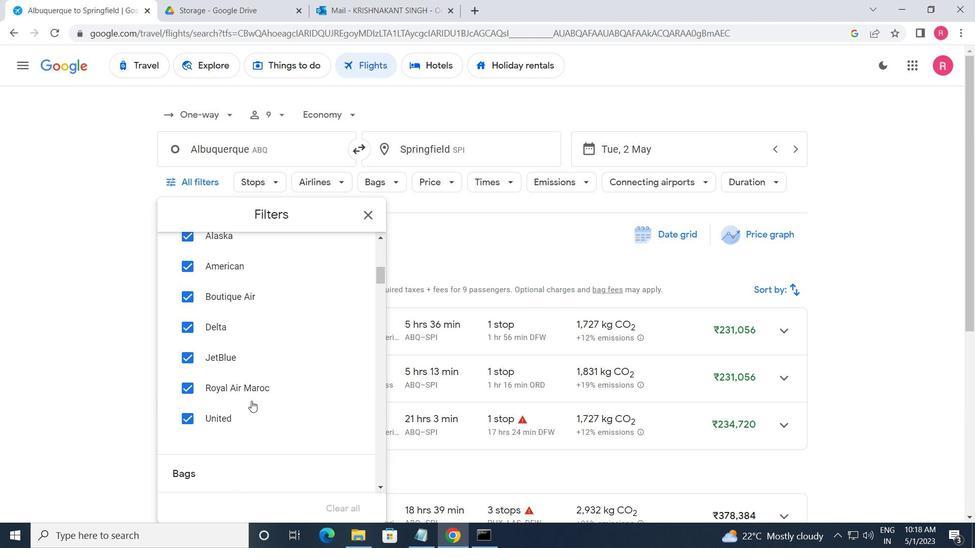 
Action: Mouse scrolled (248, 398) with delta (0, 0)
Screenshot: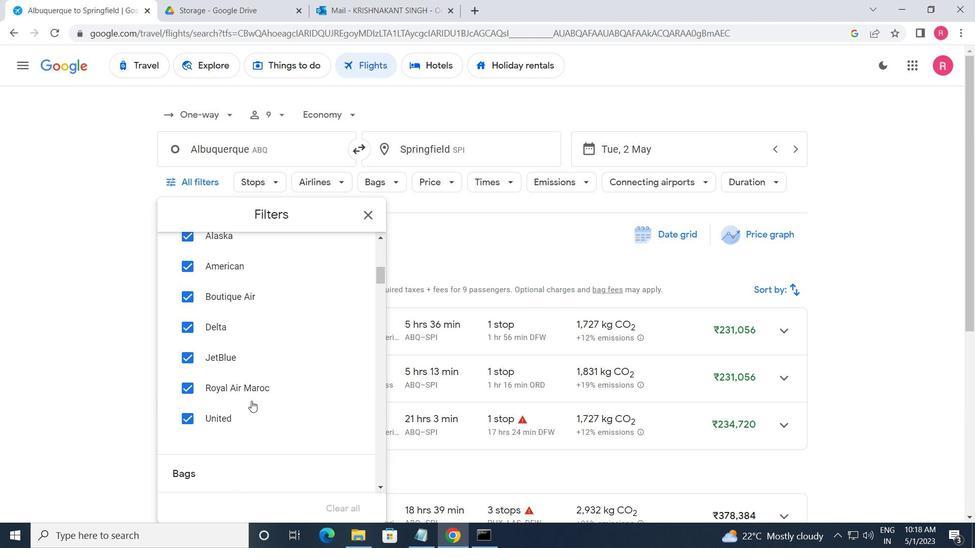 
Action: Mouse moved to (247, 396)
Screenshot: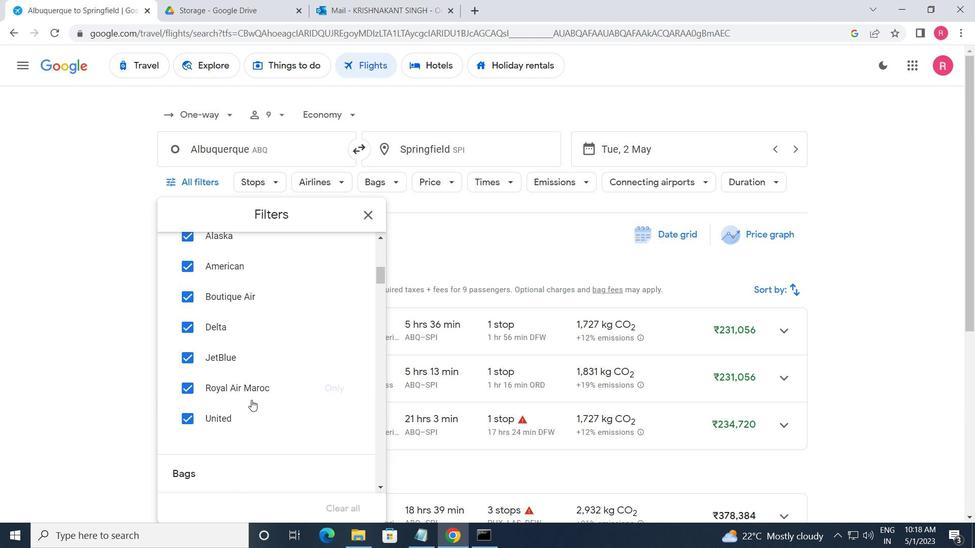 
Action: Mouse scrolled (247, 397) with delta (0, 0)
Screenshot: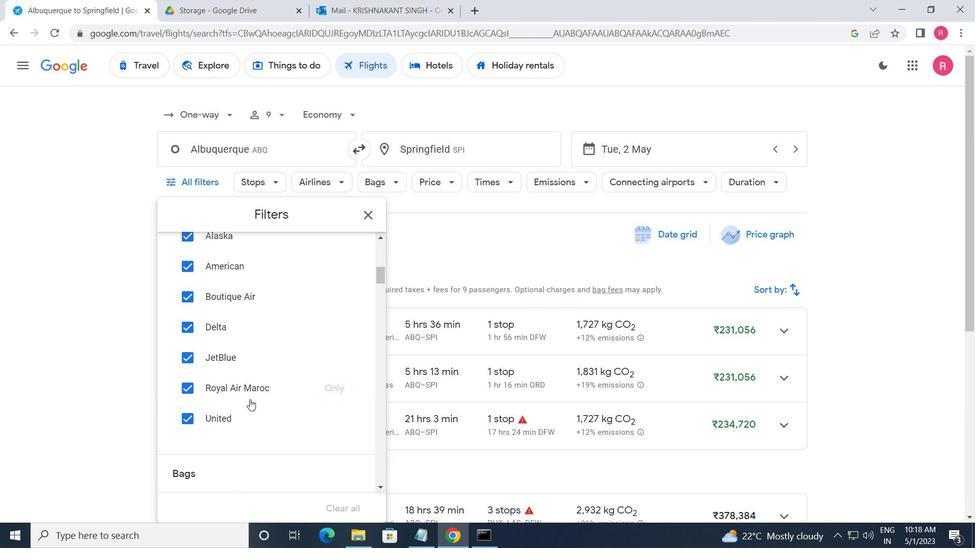 
Action: Mouse moved to (335, 458)
Screenshot: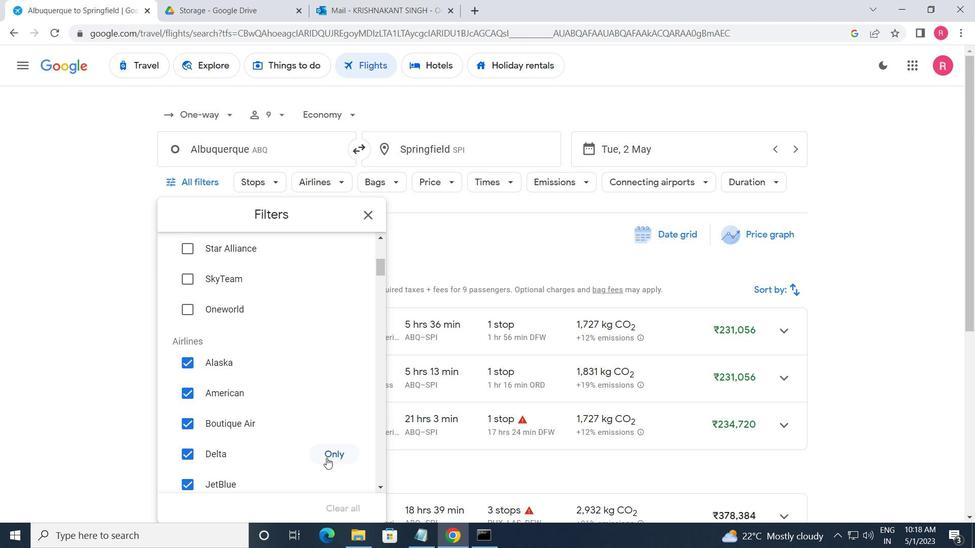 
Action: Mouse pressed left at (335, 458)
Screenshot: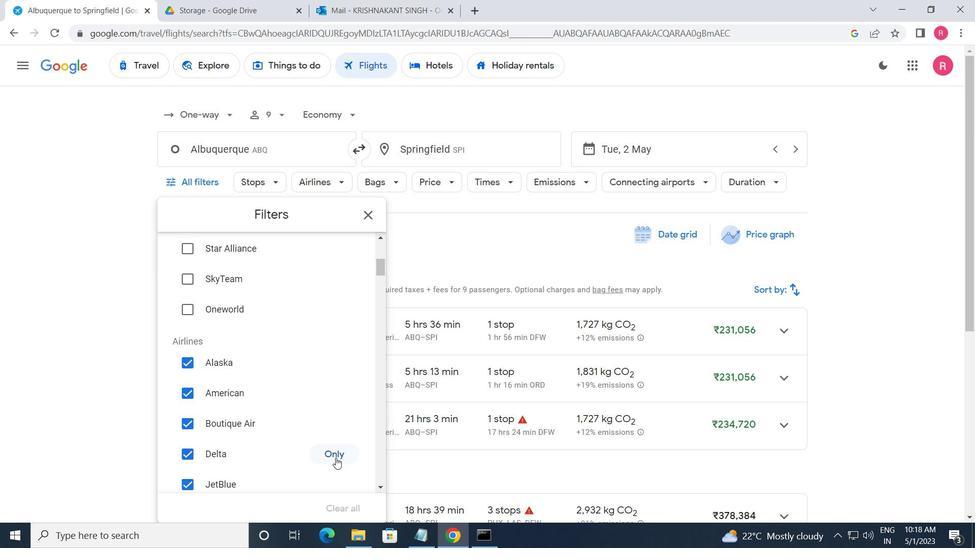
Action: Mouse moved to (213, 457)
Screenshot: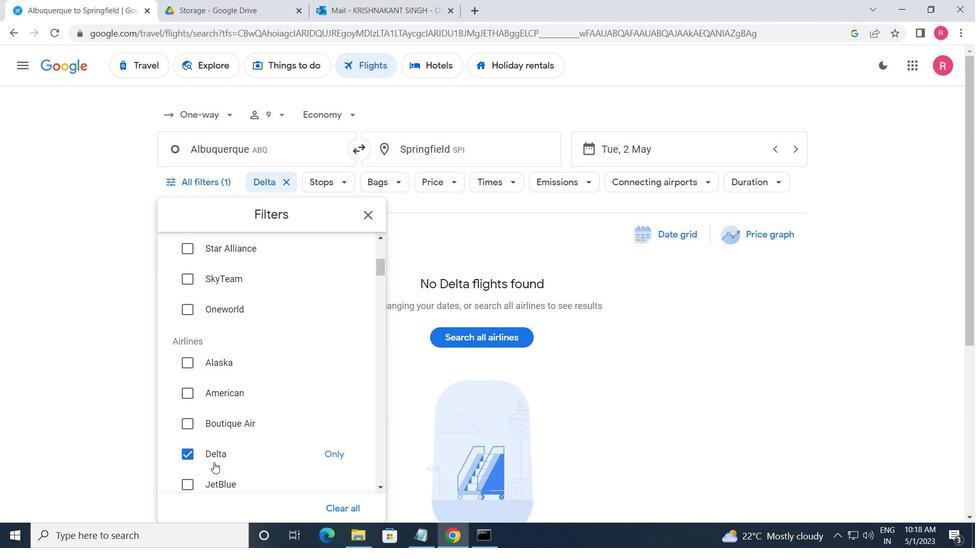 
Action: Mouse scrolled (213, 456) with delta (0, 0)
Screenshot: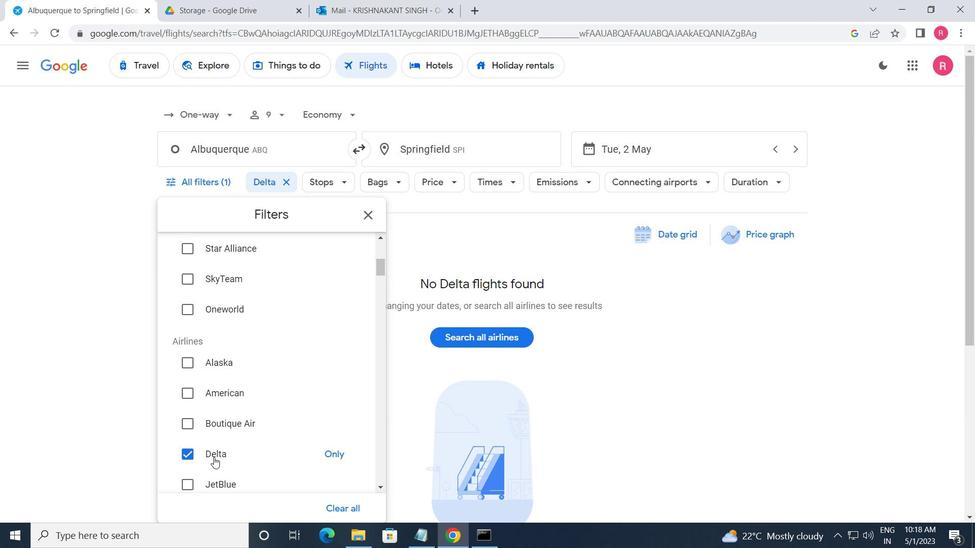 
Action: Mouse scrolled (213, 456) with delta (0, 0)
Screenshot: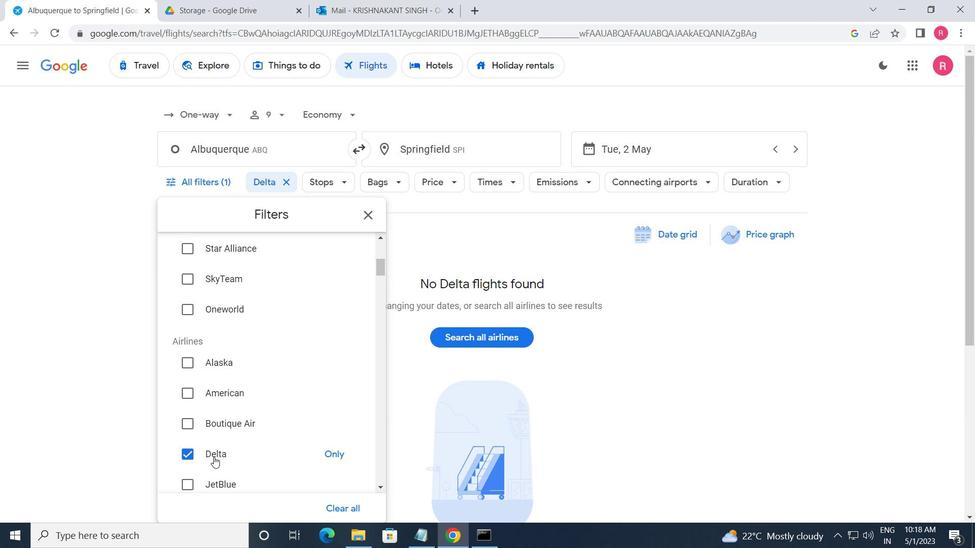 
Action: Mouse moved to (214, 456)
Screenshot: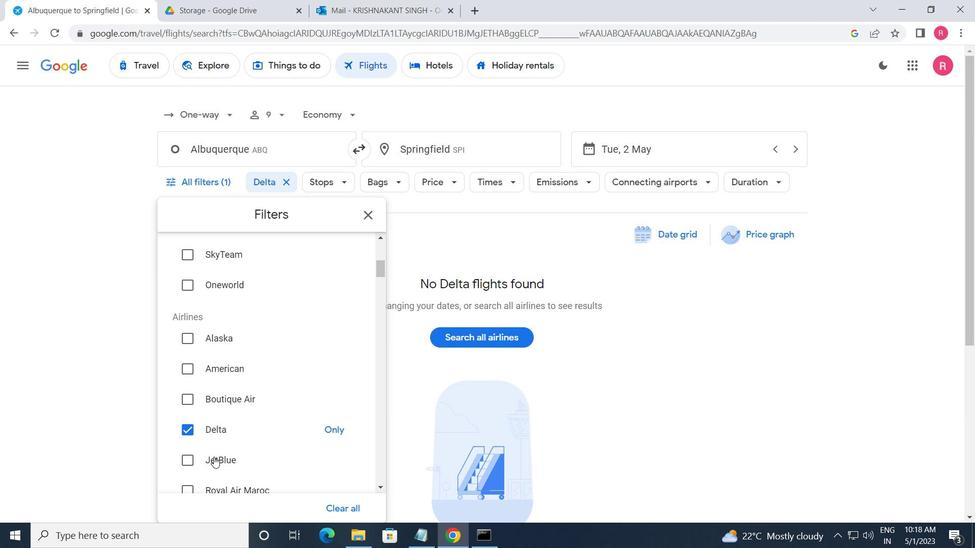 
Action: Mouse scrolled (214, 456) with delta (0, 0)
Screenshot: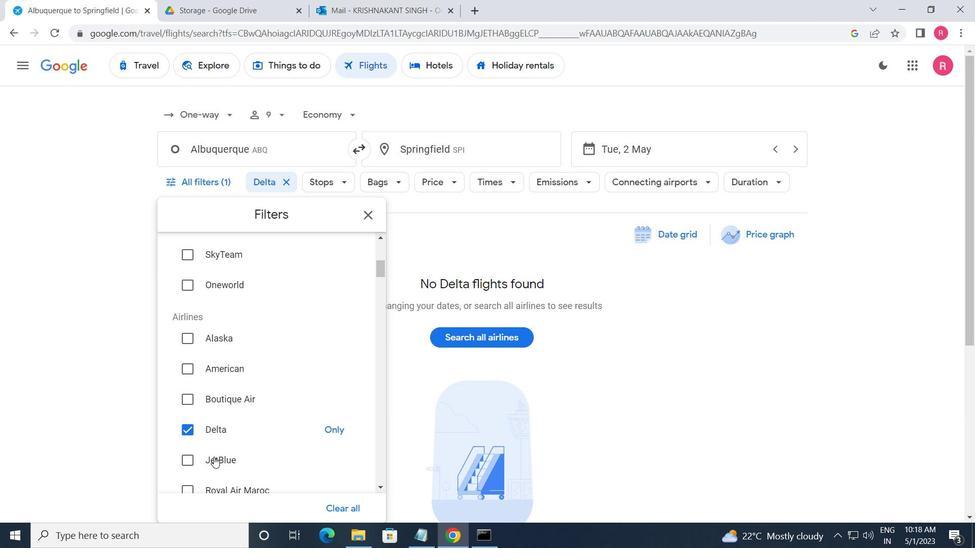 
Action: Mouse moved to (351, 446)
Screenshot: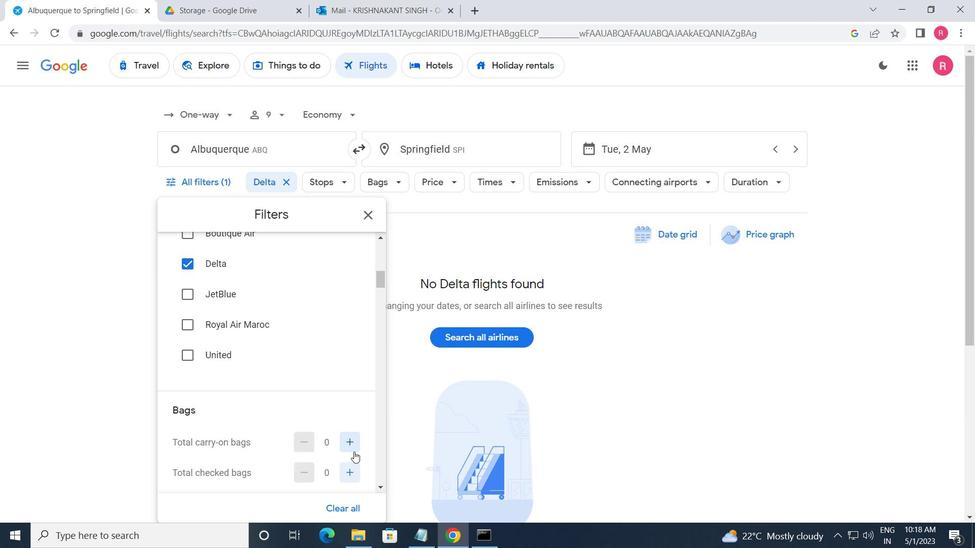 
Action: Mouse pressed left at (351, 446)
Screenshot: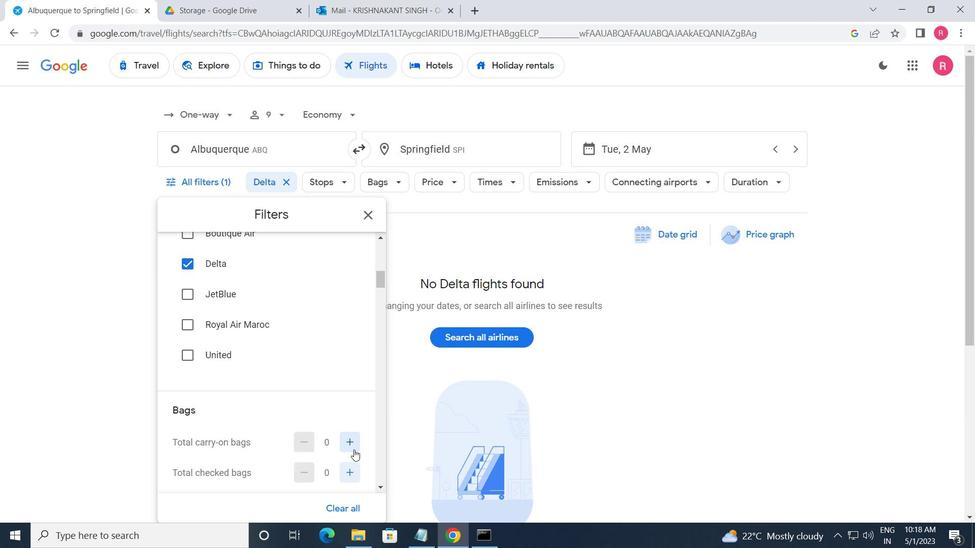 
Action: Mouse moved to (346, 461)
Screenshot: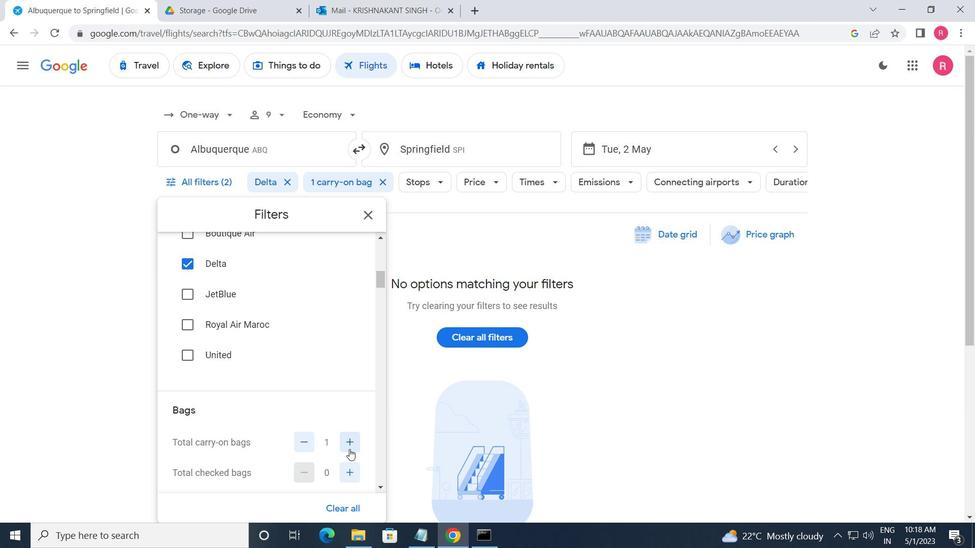 
Action: Mouse scrolled (346, 461) with delta (0, 0)
Screenshot: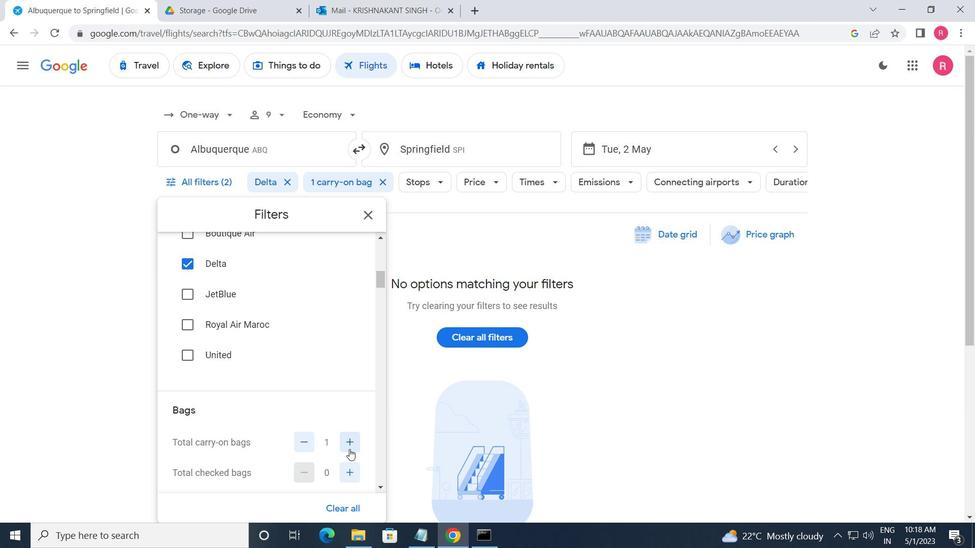 
Action: Mouse moved to (346, 462)
Screenshot: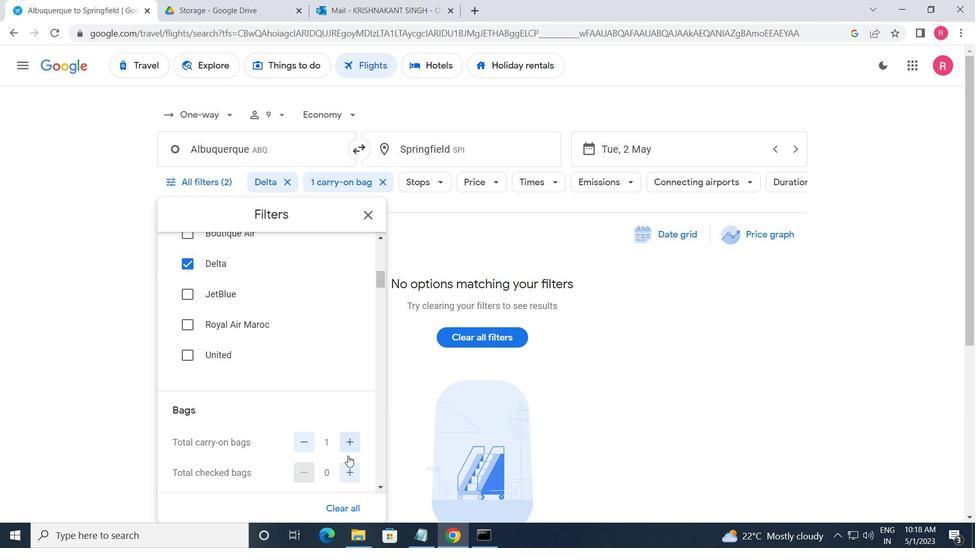 
Action: Mouse scrolled (346, 462) with delta (0, 0)
Screenshot: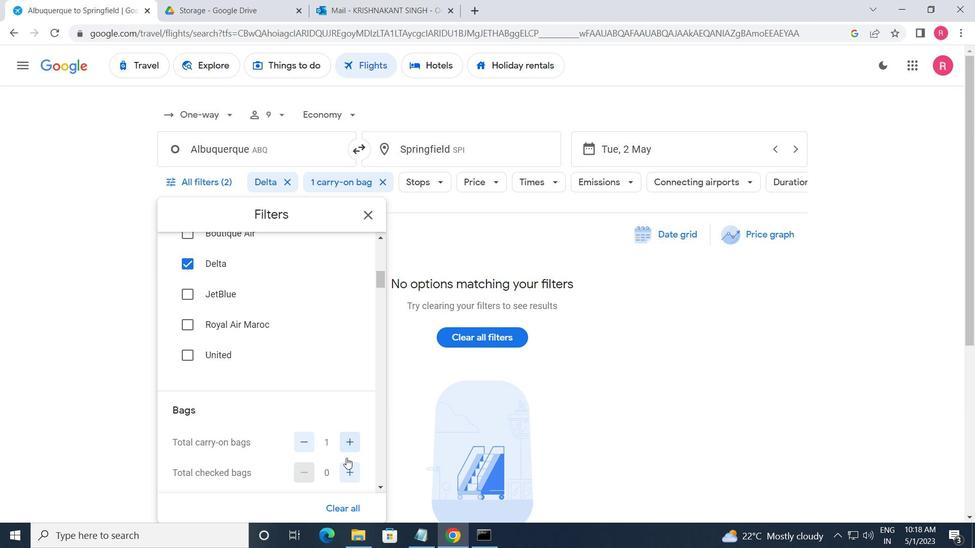 
Action: Mouse moved to (348, 350)
Screenshot: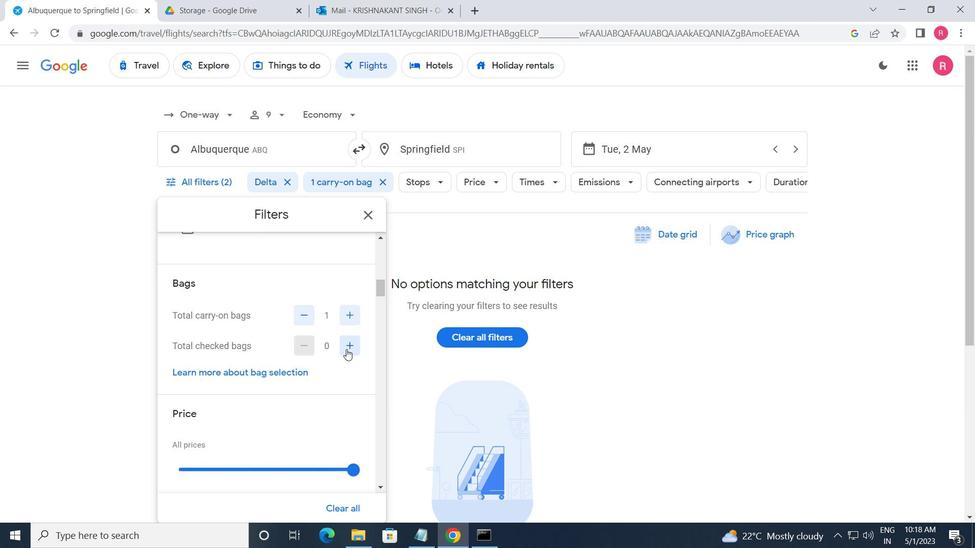 
Action: Mouse pressed left at (348, 350)
Screenshot: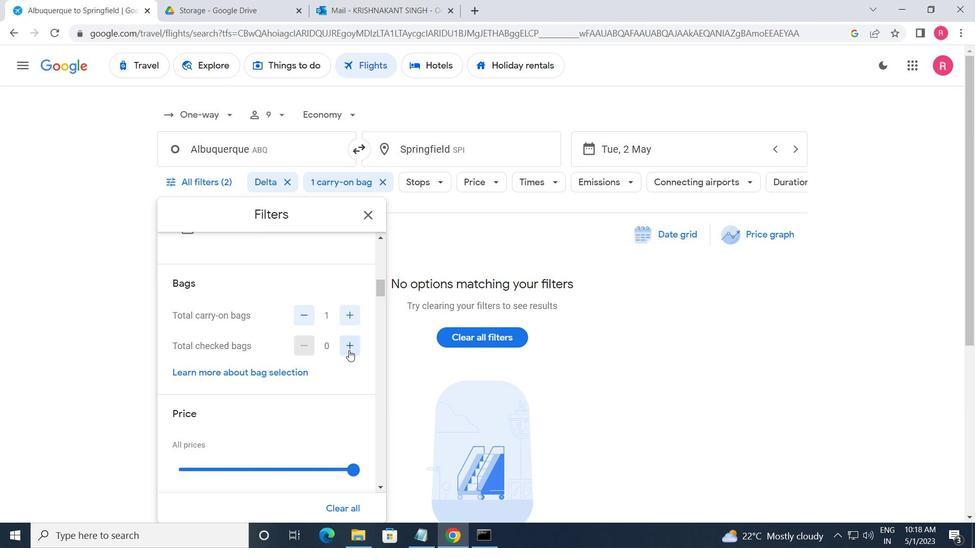 
Action: Mouse moved to (345, 471)
Screenshot: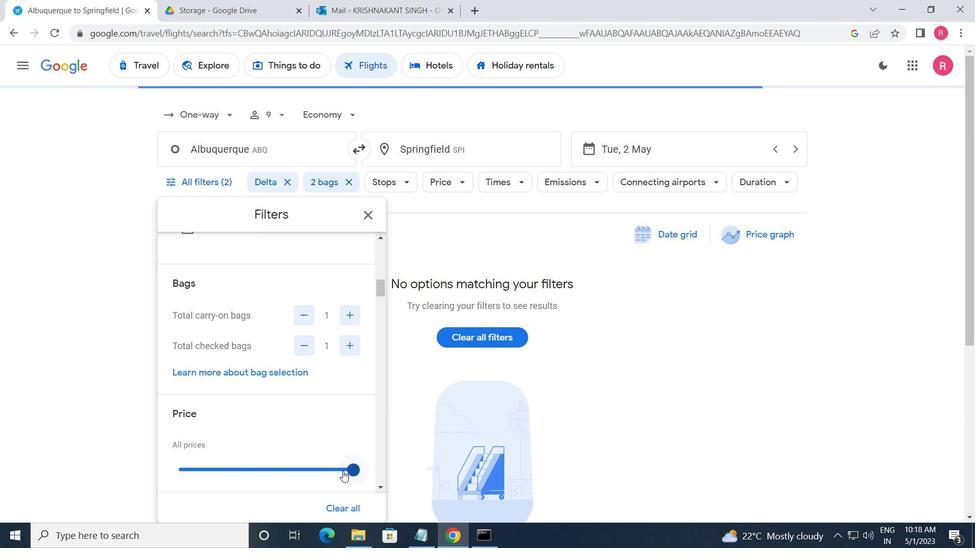 
Action: Mouse pressed left at (345, 471)
Screenshot: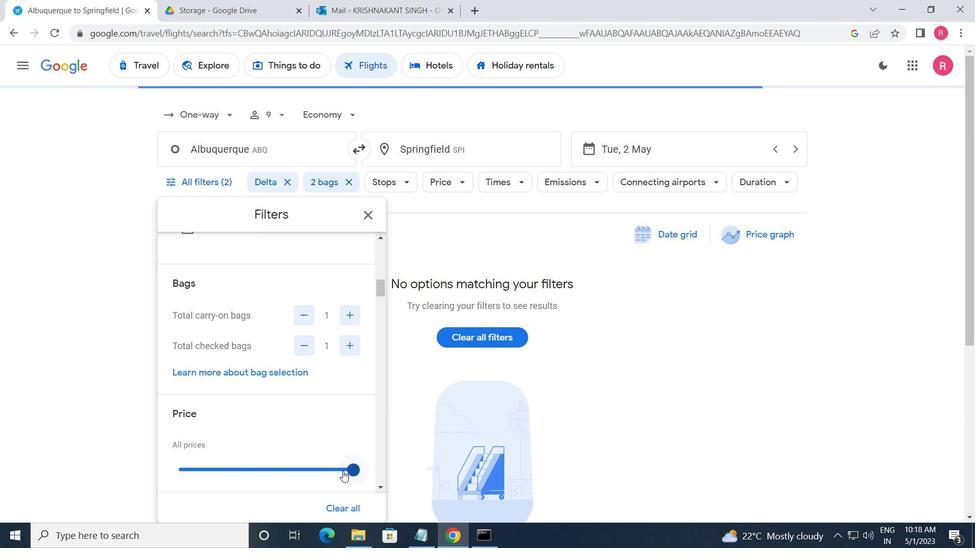 
Action: Mouse moved to (218, 453)
Screenshot: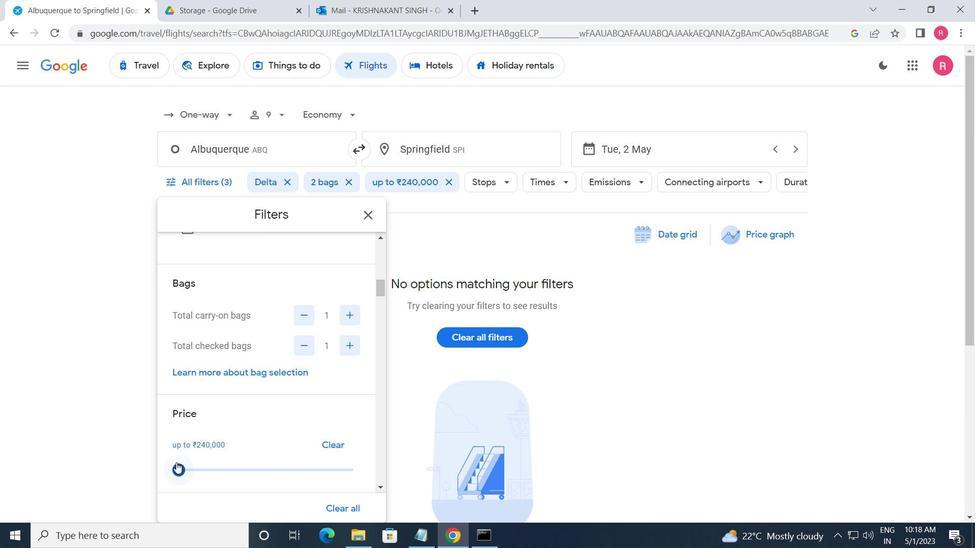 
Action: Mouse scrolled (218, 453) with delta (0, 0)
Screenshot: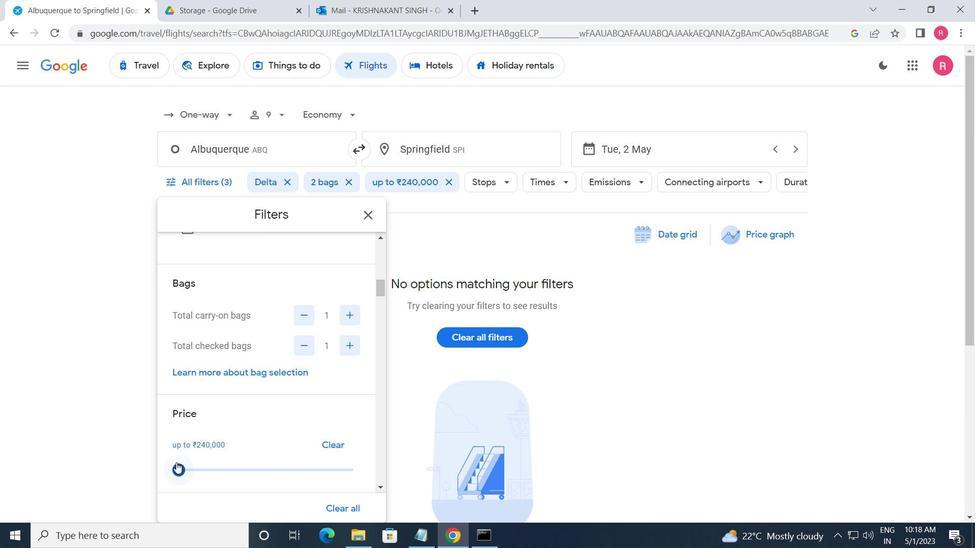 
Action: Mouse moved to (221, 453)
Screenshot: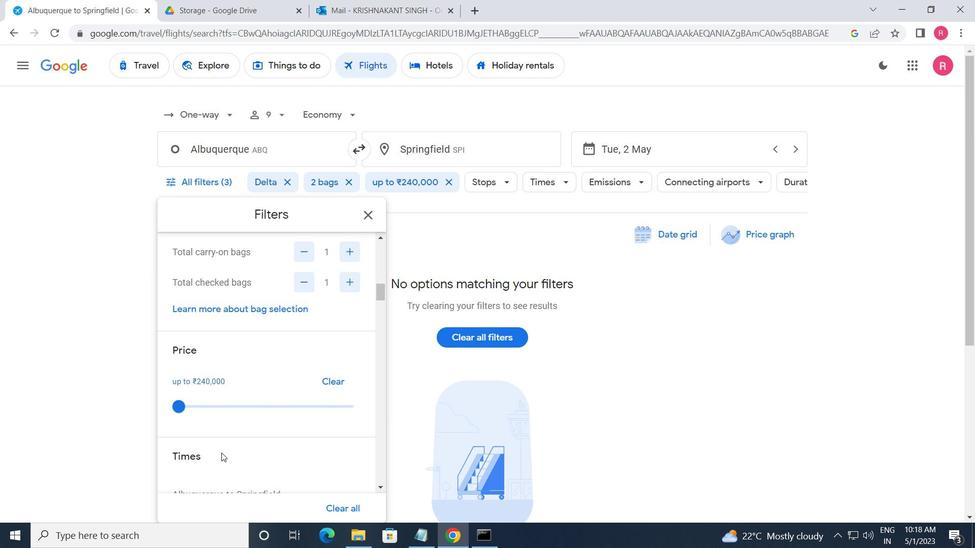 
Action: Mouse scrolled (221, 453) with delta (0, 0)
Screenshot: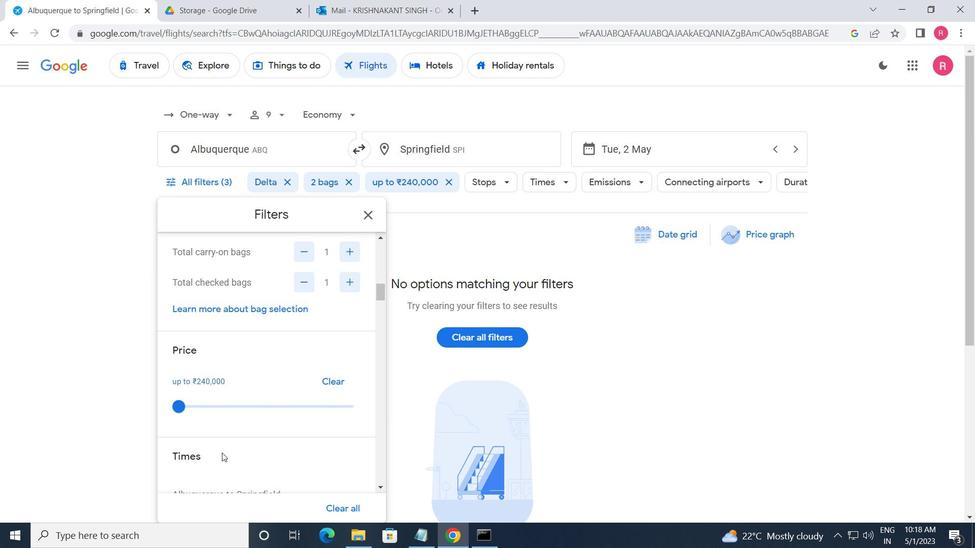 
Action: Mouse scrolled (221, 453) with delta (0, 0)
Screenshot: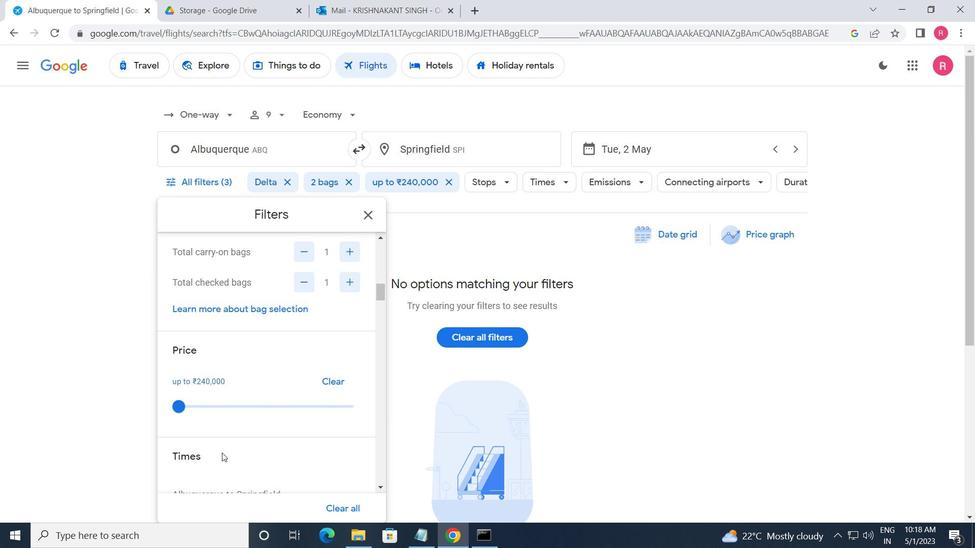 
Action: Mouse moved to (176, 426)
Screenshot: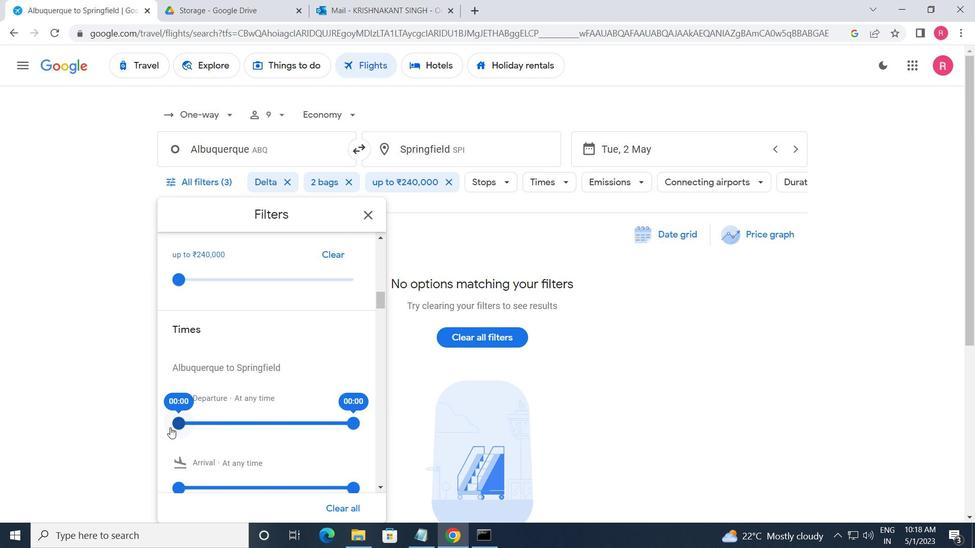 
Action: Mouse pressed left at (176, 426)
Screenshot: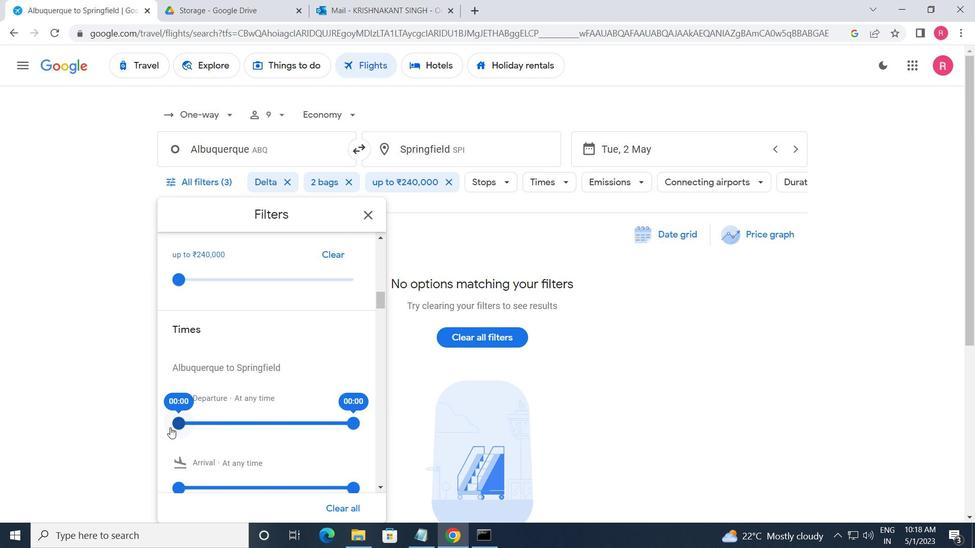 
Action: Mouse moved to (355, 427)
Screenshot: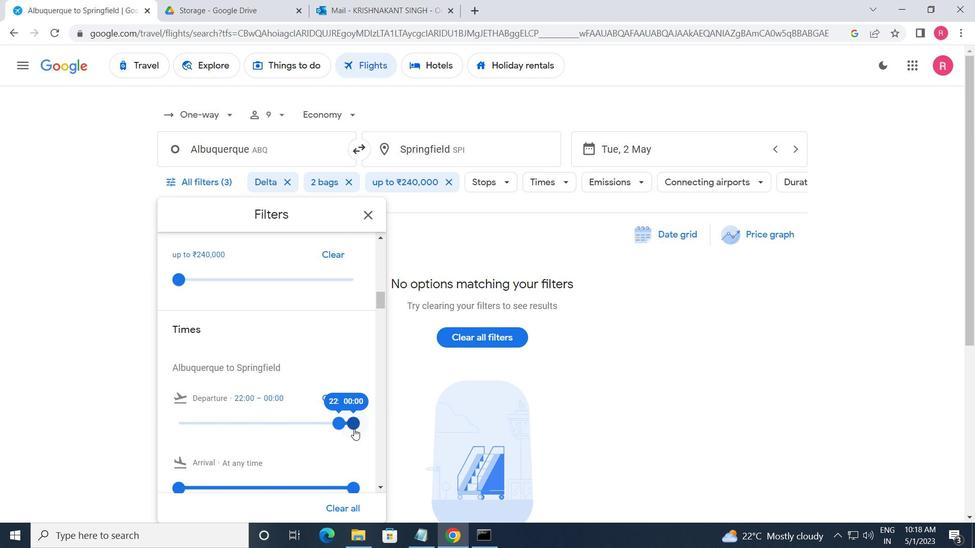 
Action: Mouse pressed left at (355, 427)
Screenshot: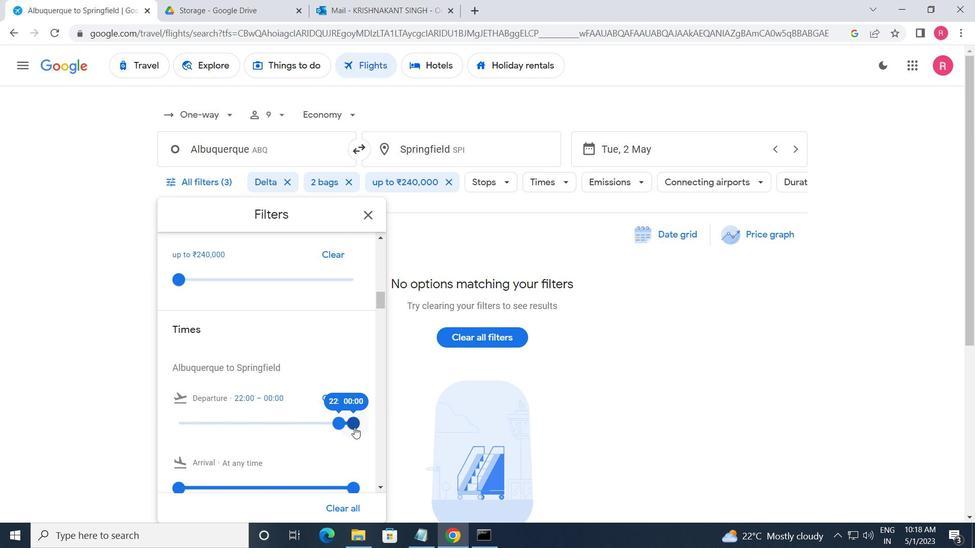 
Action: Mouse moved to (375, 218)
Screenshot: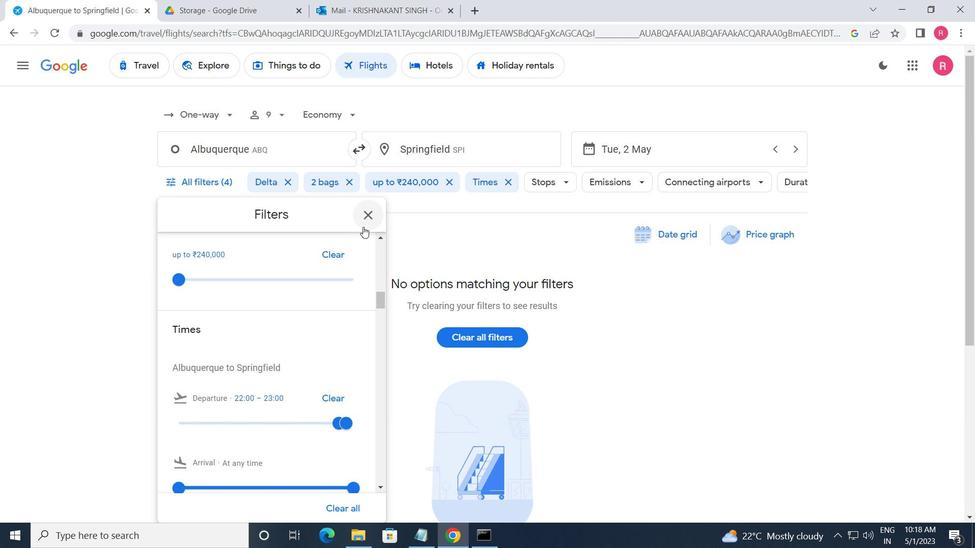 
Action: Mouse pressed left at (375, 218)
Screenshot: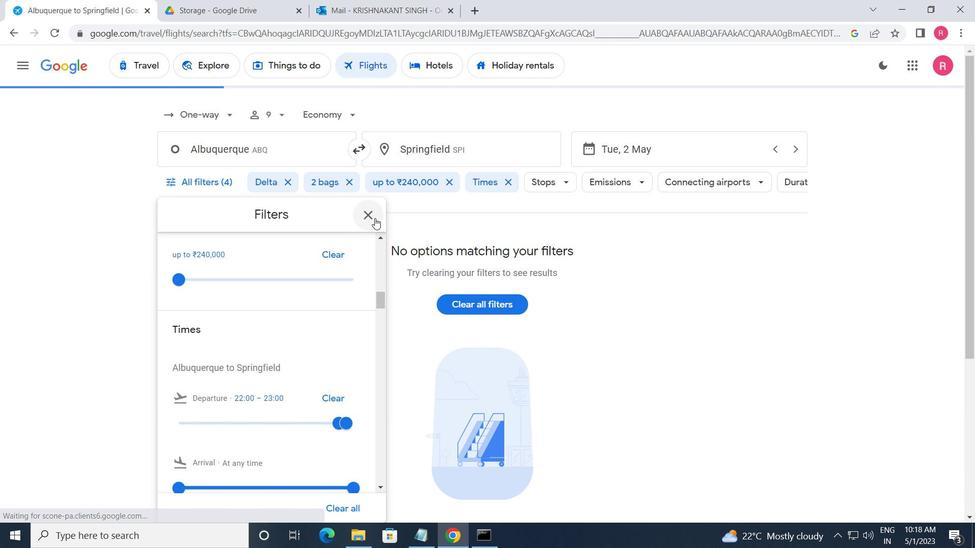 
Action: Mouse moved to (373, 217)
Screenshot: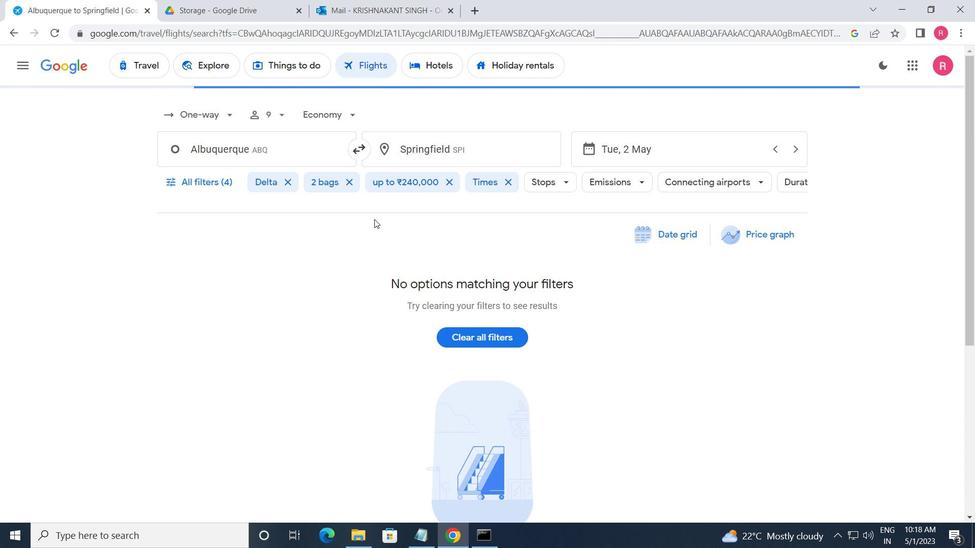 
